 Task: Open Card New Hire Orientation in Board IT Management to Workspace Customer Service and add a team member Softage.4@softage.net, a label Red, a checklist Immigration Law, an attachment from your google drive, a color Red and finally, add a card description 'Research and develop new product positioning strategy' and a comment 'This task requires us to balance competing priorities and make tough decisions when necessary.'. Add a start date 'Jan 04, 1900' with a due date 'Jan 11, 1900'
Action: Mouse moved to (413, 120)
Screenshot: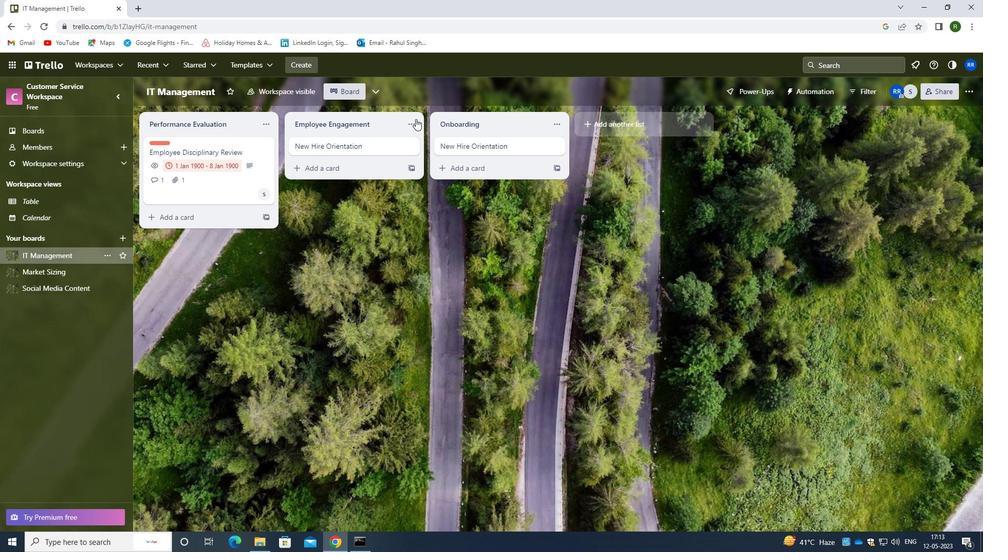 
Action: Mouse pressed left at (413, 120)
Screenshot: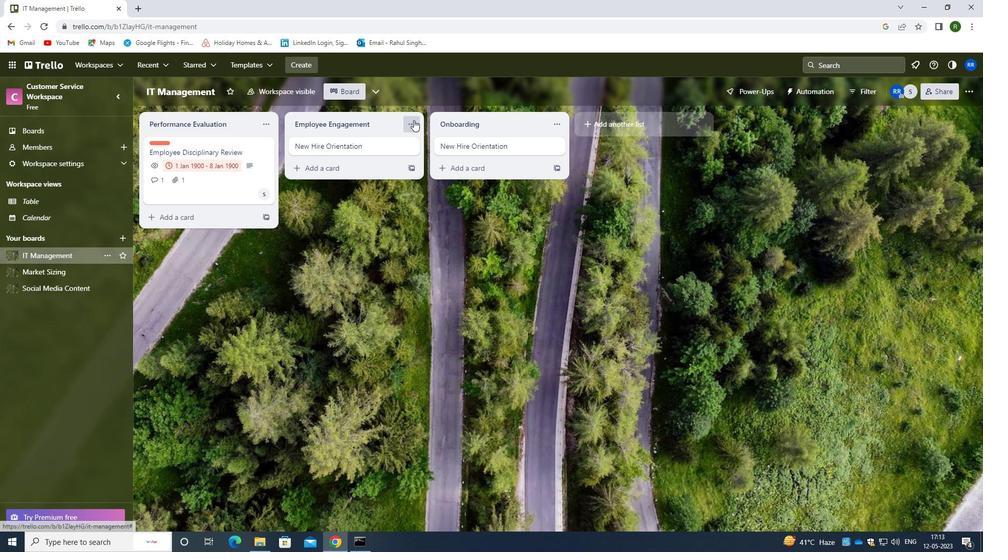 
Action: Mouse moved to (375, 242)
Screenshot: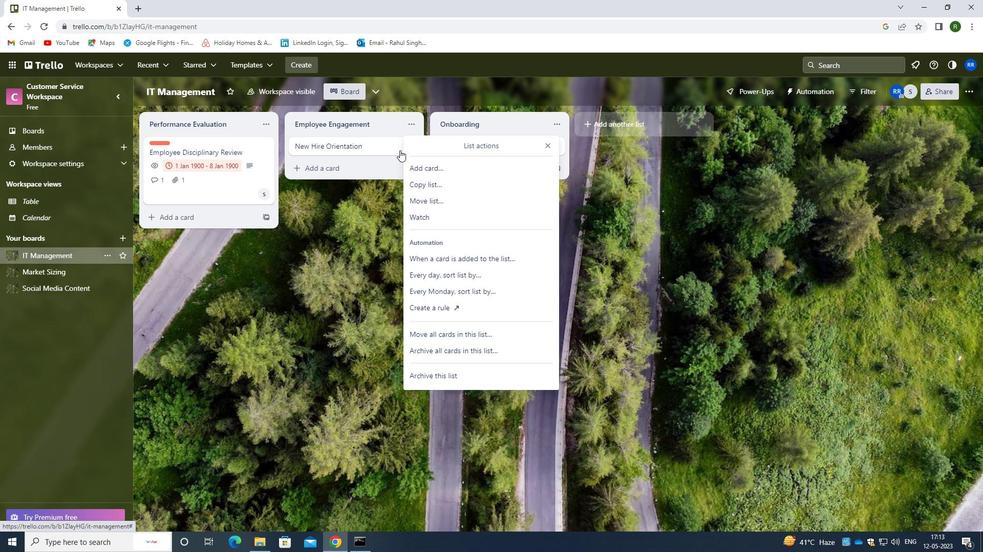 
Action: Mouse pressed left at (375, 242)
Screenshot: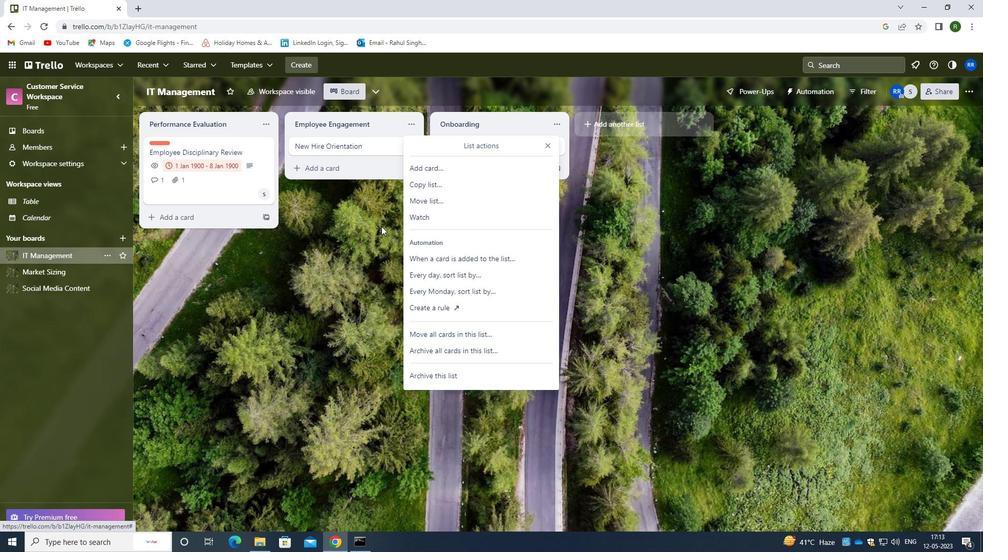 
Action: Mouse moved to (411, 147)
Screenshot: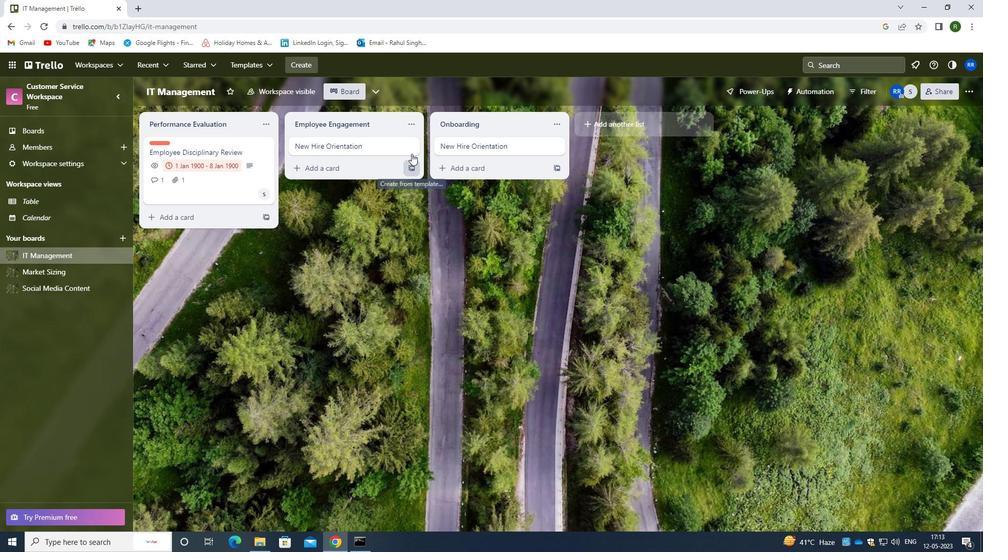 
Action: Mouse pressed left at (411, 147)
Screenshot: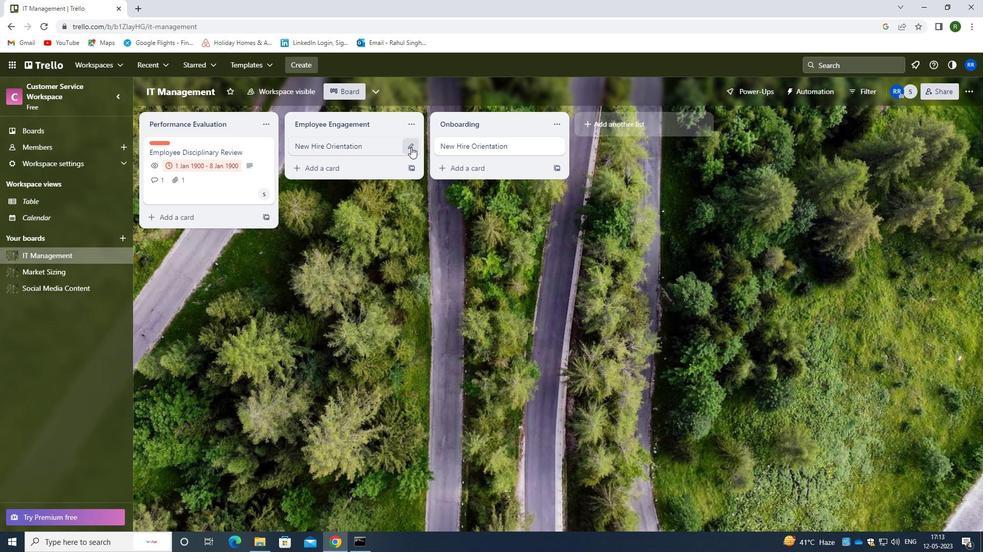 
Action: Mouse moved to (465, 146)
Screenshot: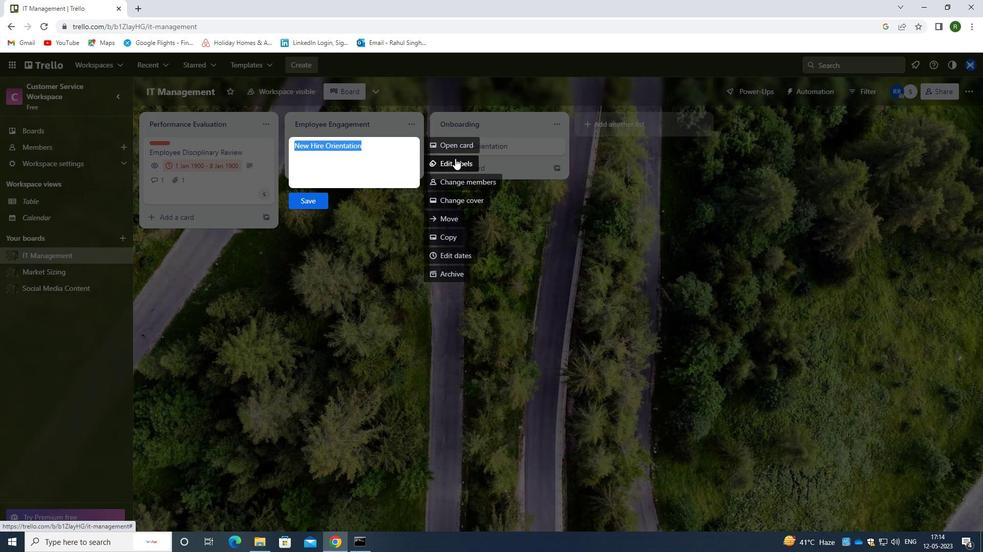 
Action: Mouse pressed left at (465, 146)
Screenshot: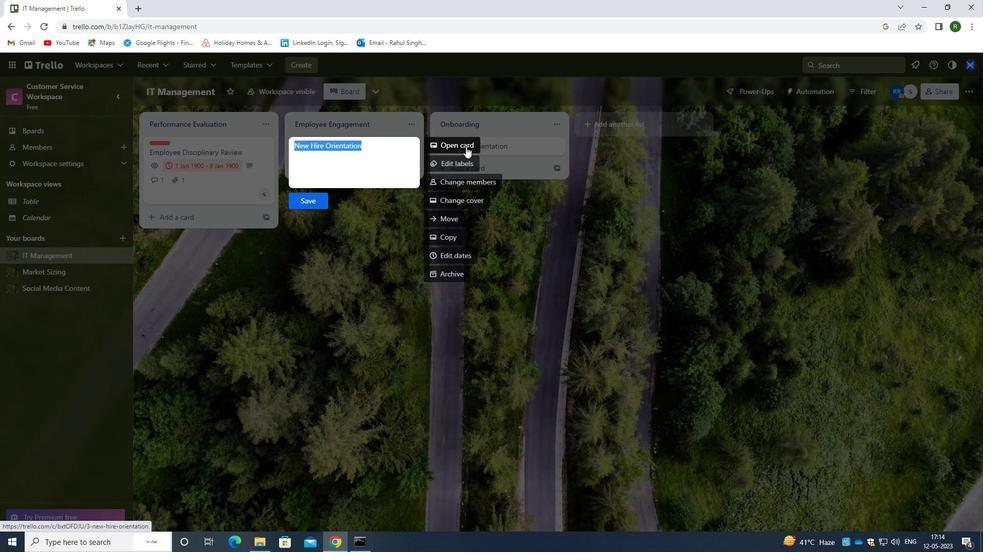 
Action: Mouse moved to (623, 184)
Screenshot: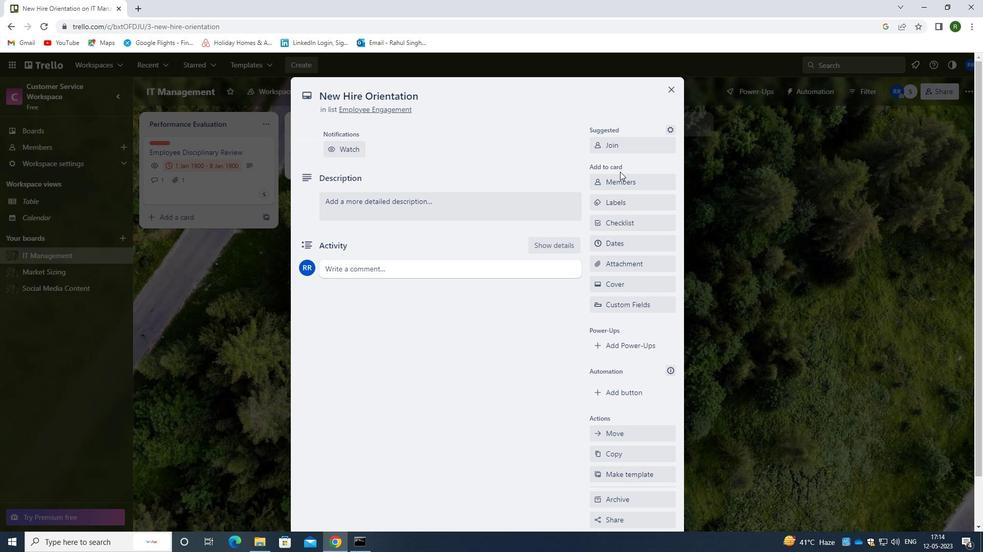 
Action: Mouse pressed left at (623, 184)
Screenshot: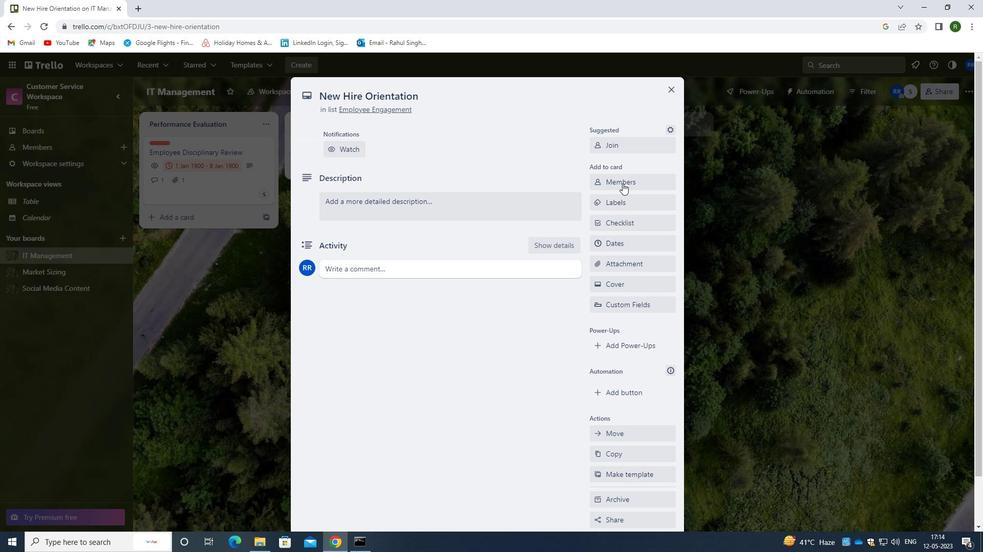 
Action: Mouse moved to (613, 183)
Screenshot: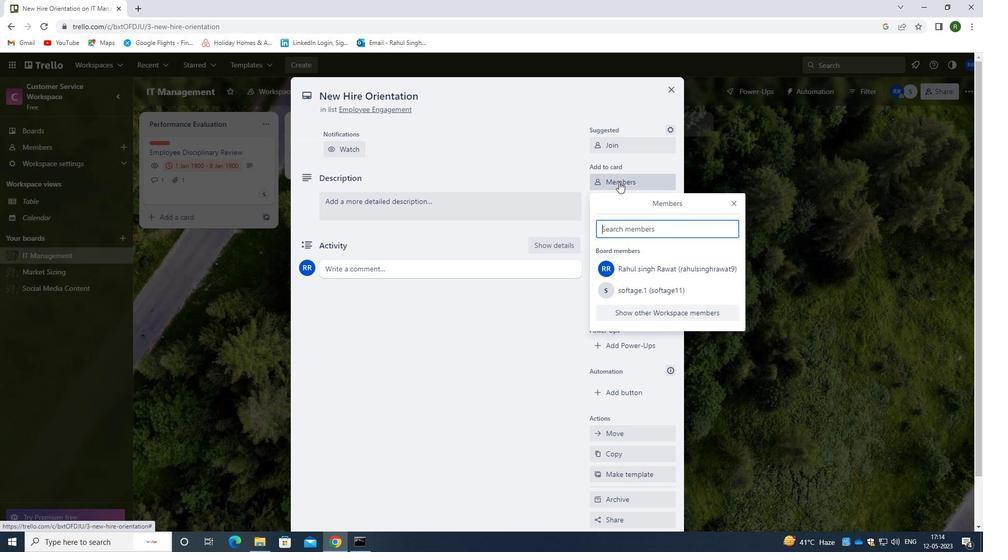 
Action: Key pressed <Key.caps_lock>s<Key.caps_lock>oftage.4<Key.shift>@SOFTAGE.NET
Screenshot: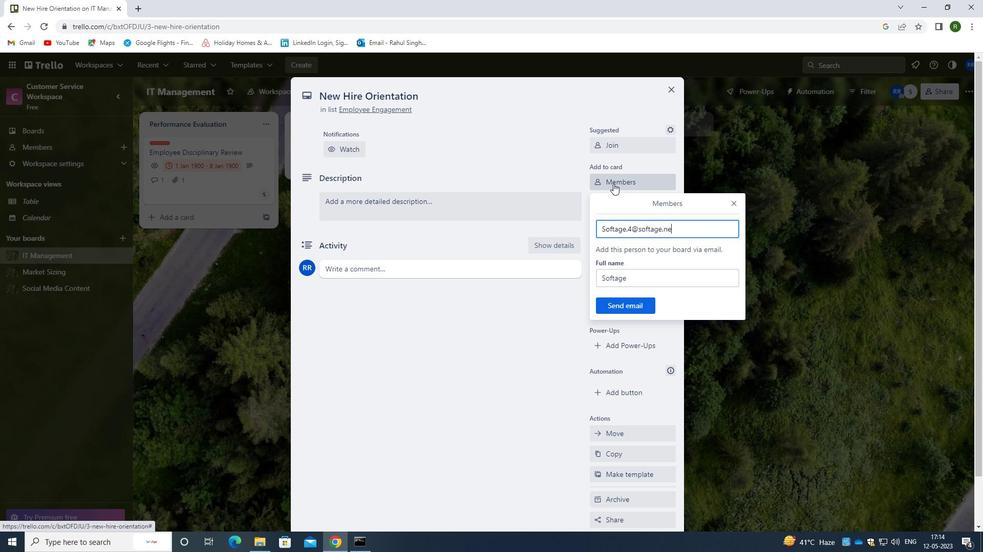 
Action: Mouse moved to (632, 310)
Screenshot: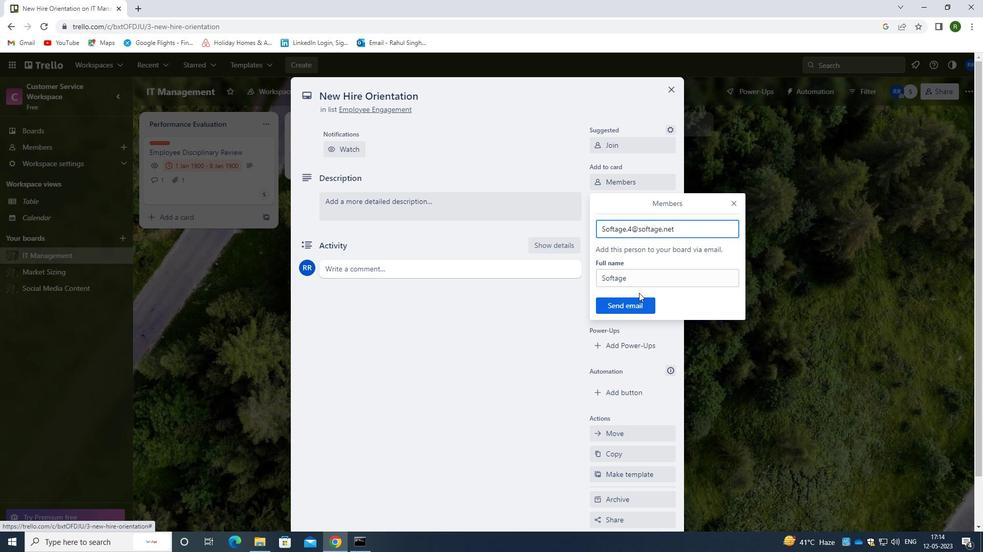 
Action: Mouse pressed left at (632, 310)
Screenshot: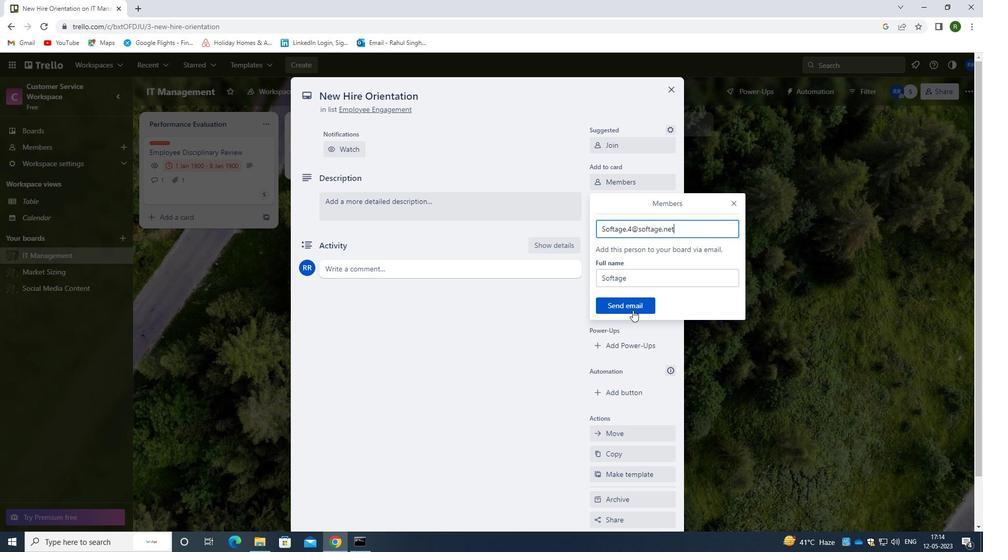 
Action: Mouse moved to (620, 205)
Screenshot: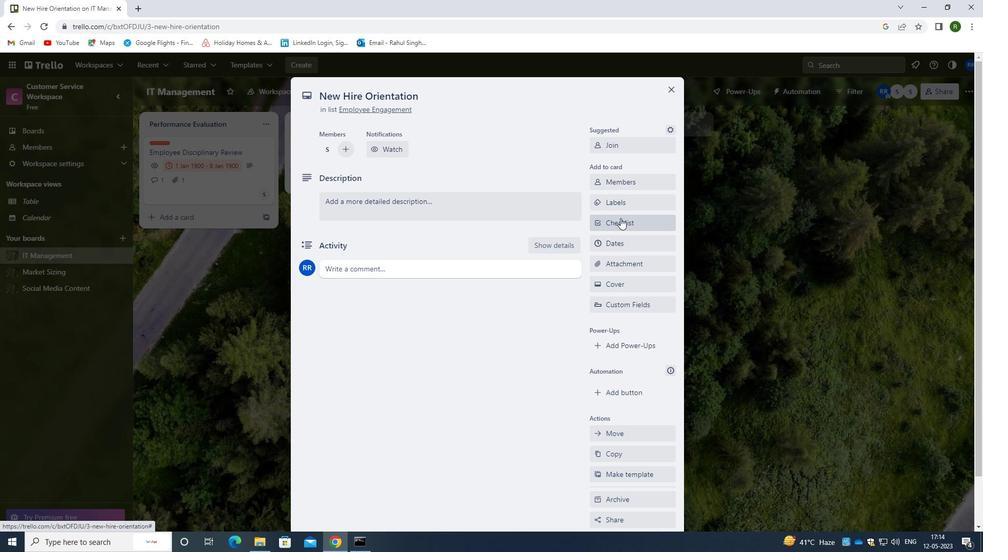 
Action: Mouse pressed left at (620, 205)
Screenshot: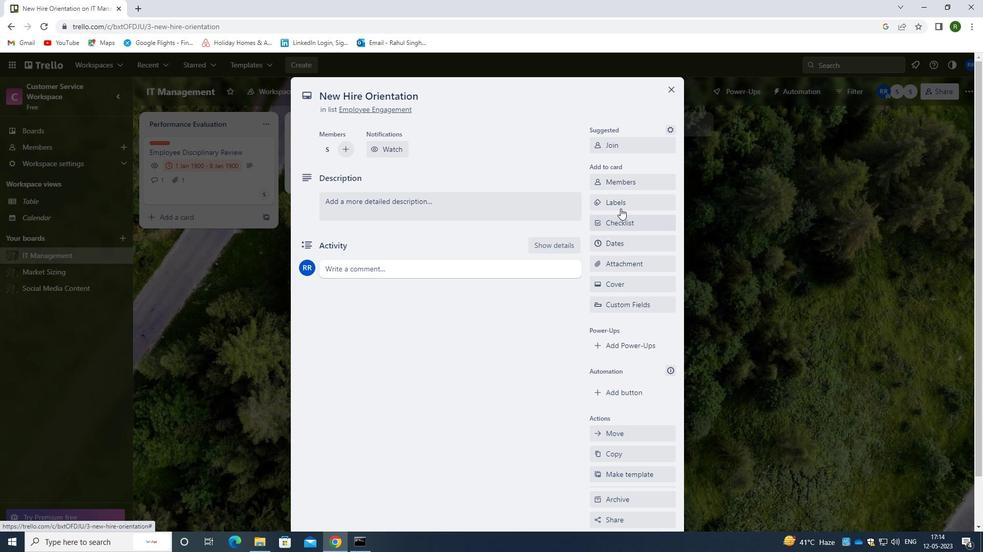 
Action: Mouse moved to (619, 212)
Screenshot: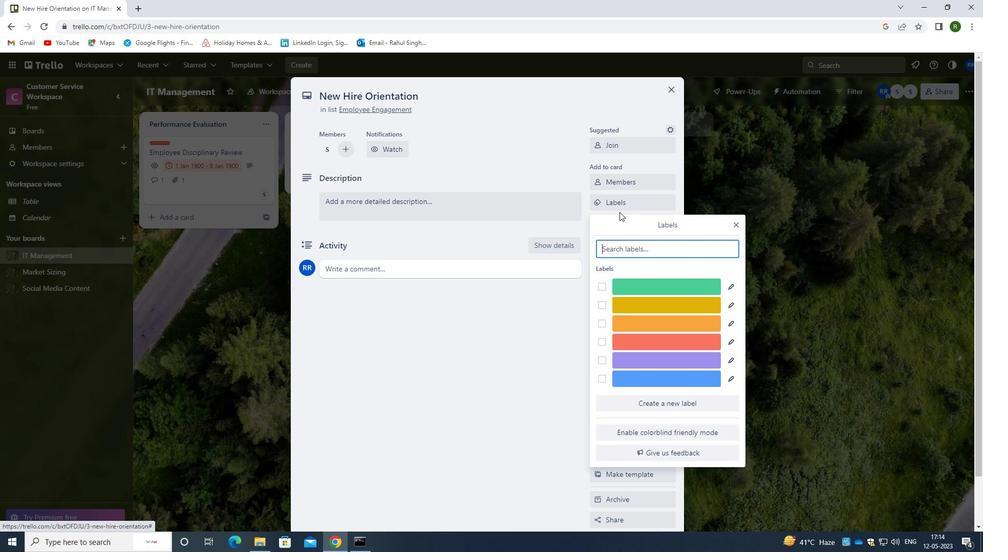 
Action: Key pressed RED
Screenshot: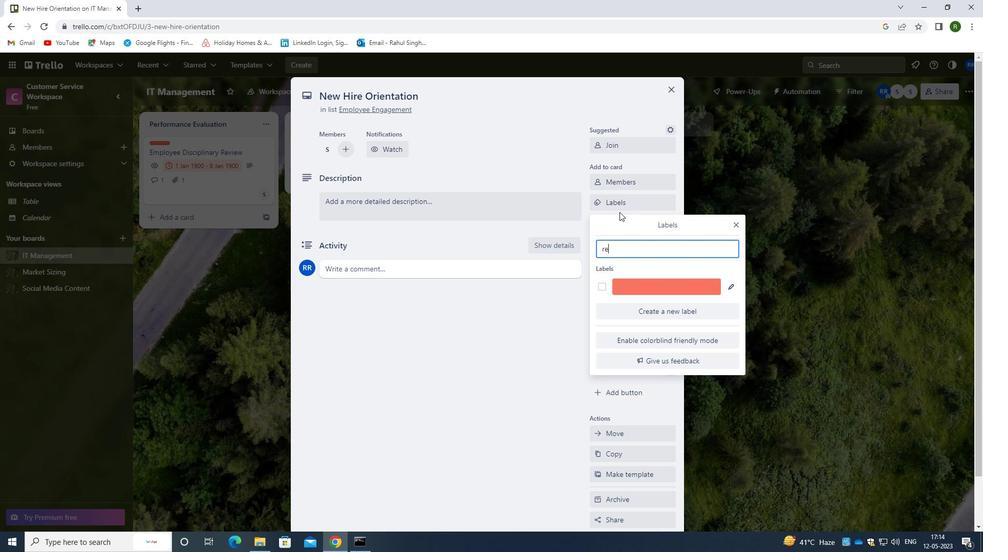 
Action: Mouse moved to (600, 285)
Screenshot: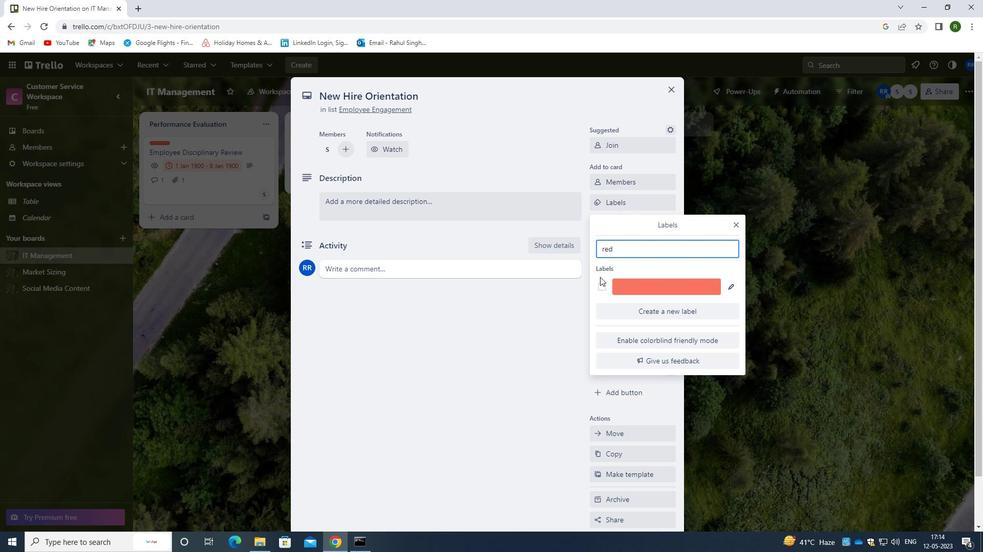 
Action: Mouse pressed left at (600, 285)
Screenshot: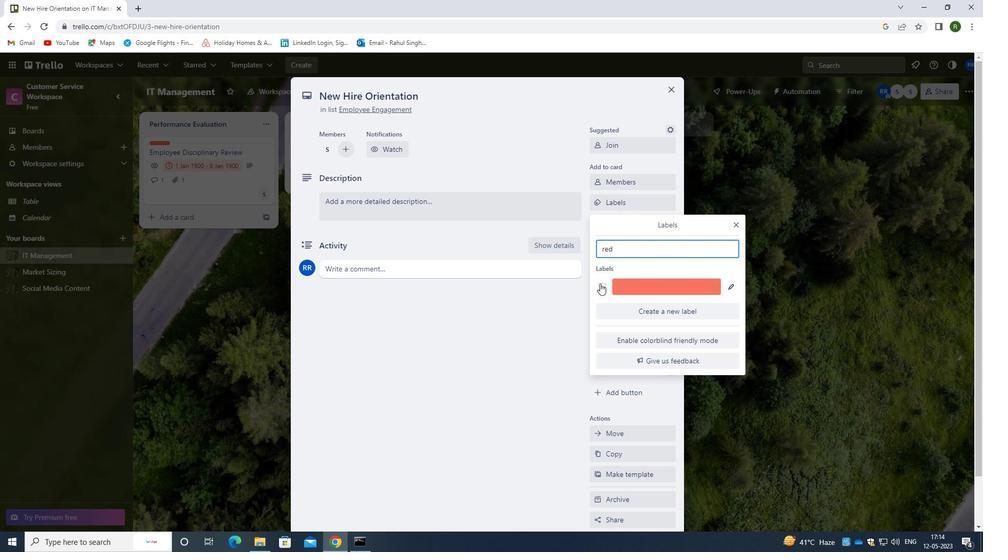 
Action: Mouse moved to (557, 351)
Screenshot: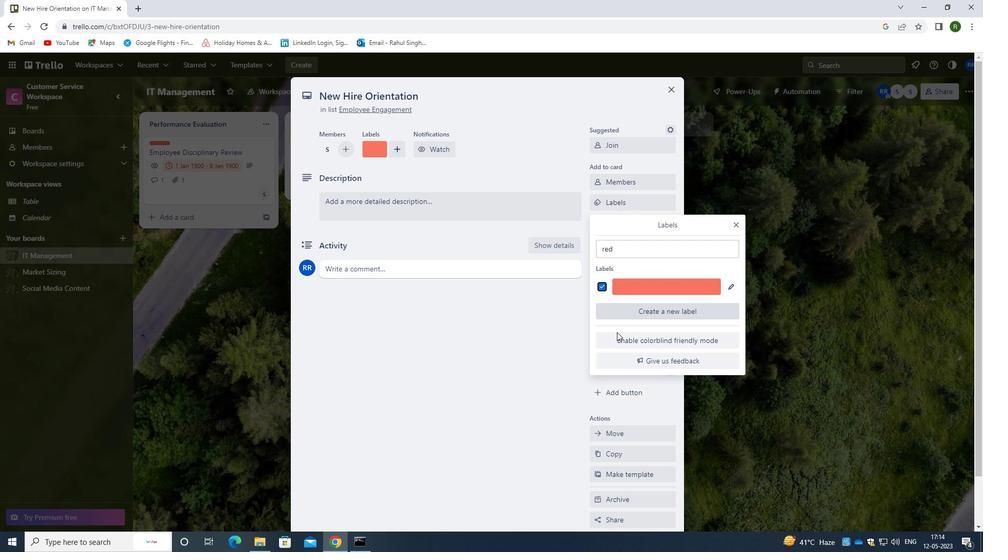 
Action: Mouse pressed left at (557, 351)
Screenshot: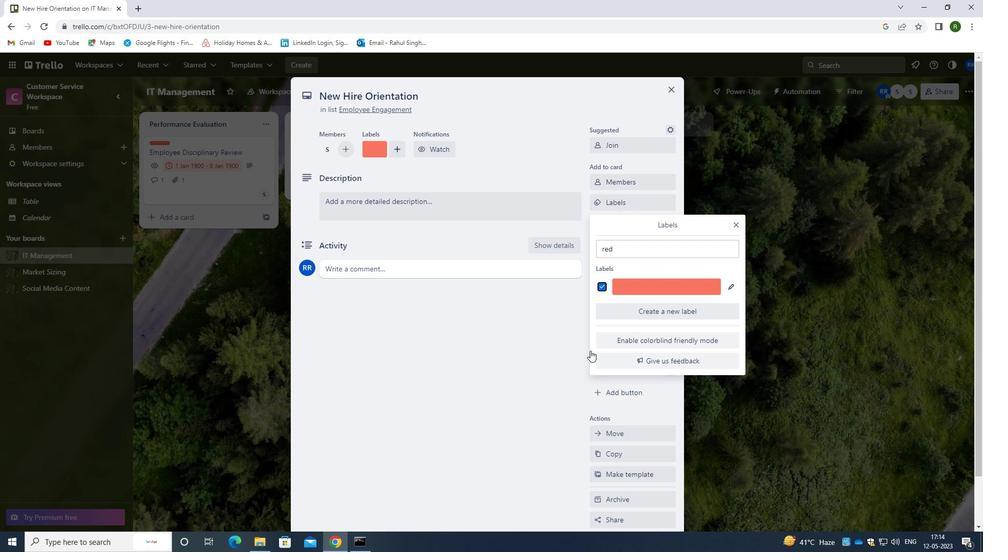 
Action: Mouse moved to (623, 259)
Screenshot: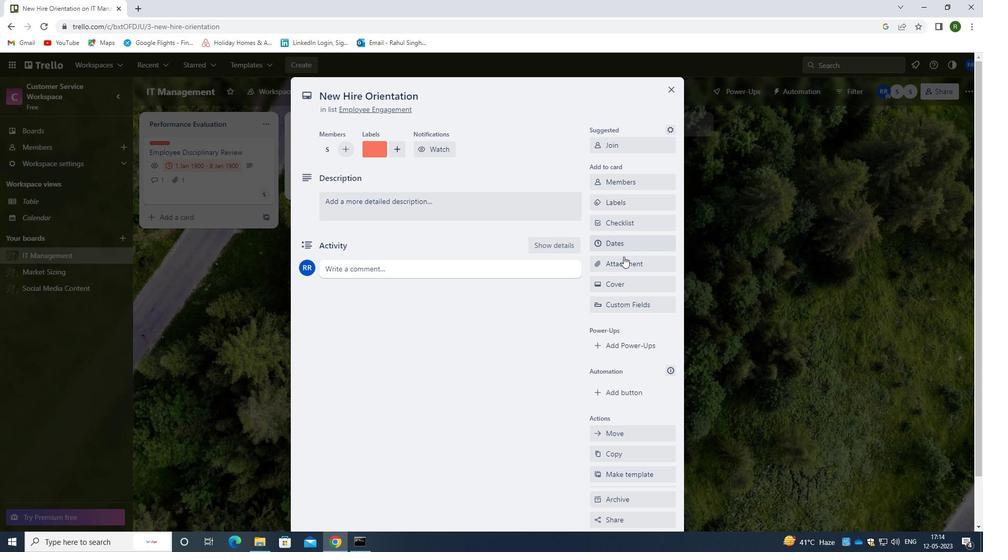 
Action: Mouse pressed left at (623, 259)
Screenshot: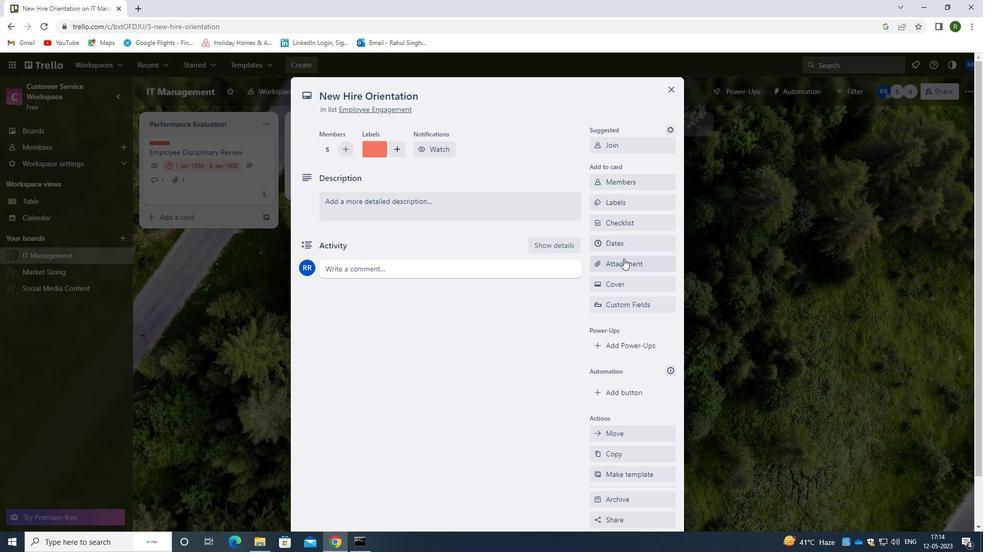 
Action: Mouse moved to (624, 337)
Screenshot: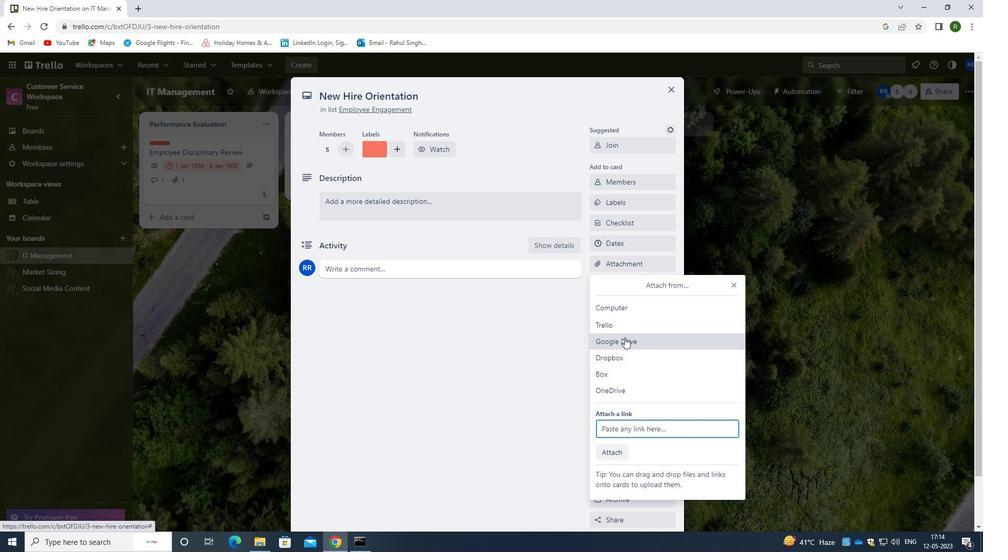 
Action: Mouse pressed left at (624, 337)
Screenshot: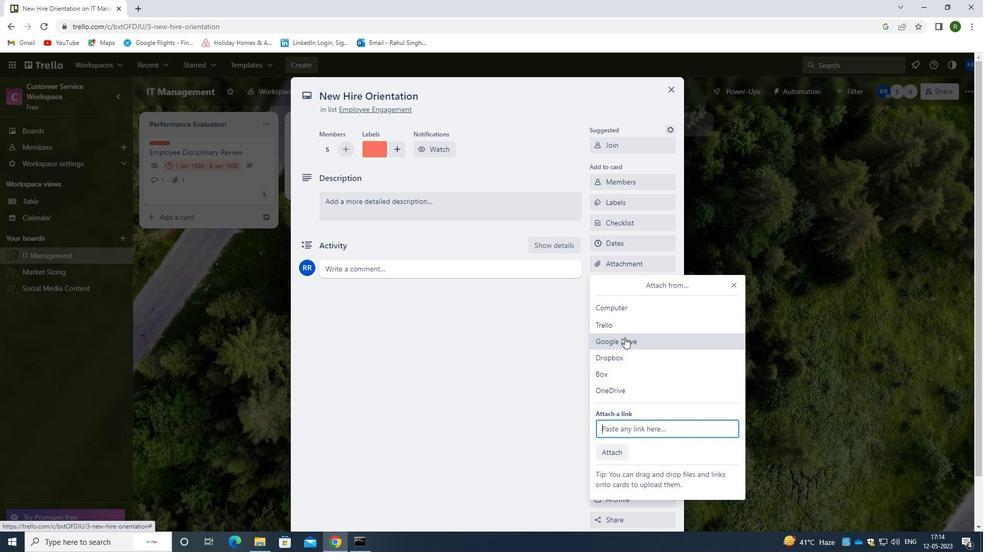 
Action: Mouse moved to (477, 298)
Screenshot: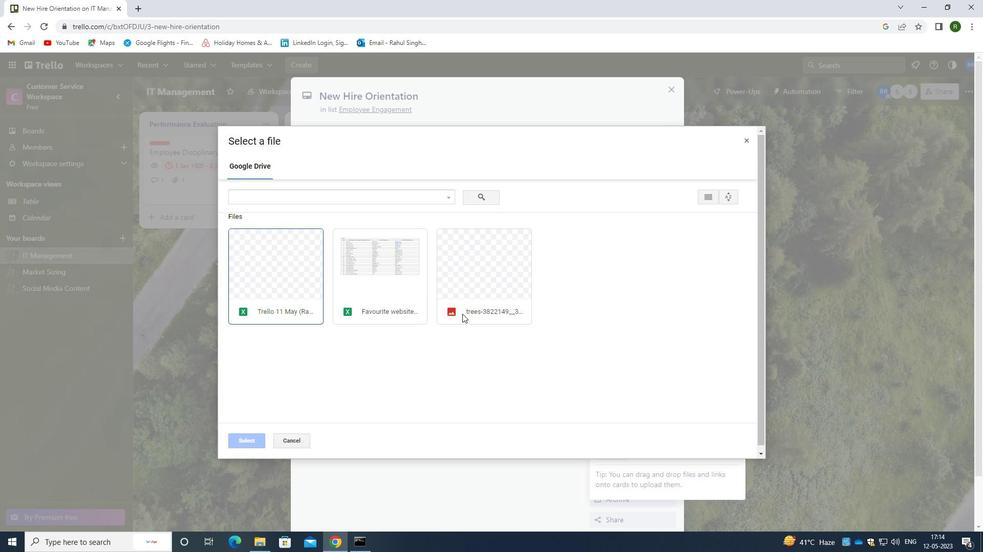 
Action: Mouse pressed left at (477, 298)
Screenshot: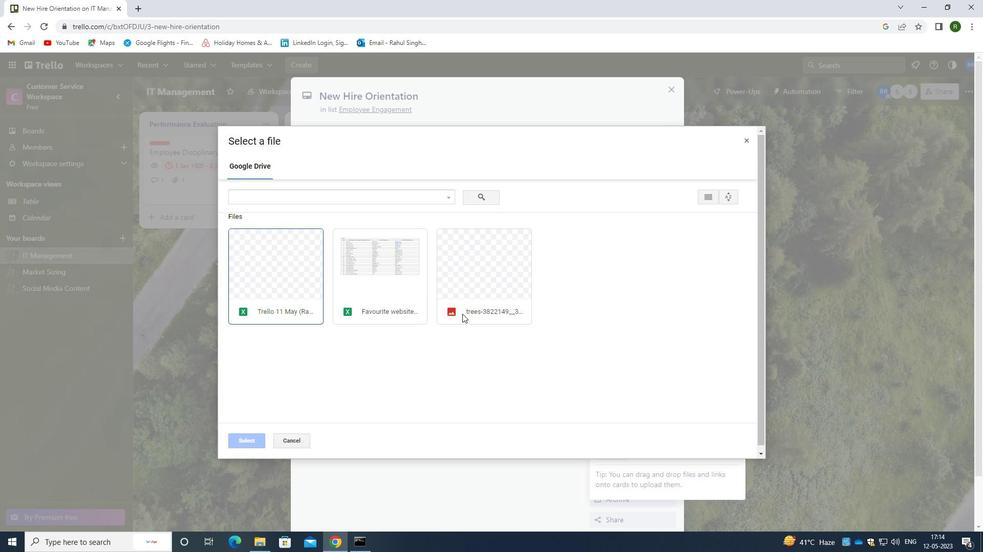 
Action: Mouse moved to (252, 441)
Screenshot: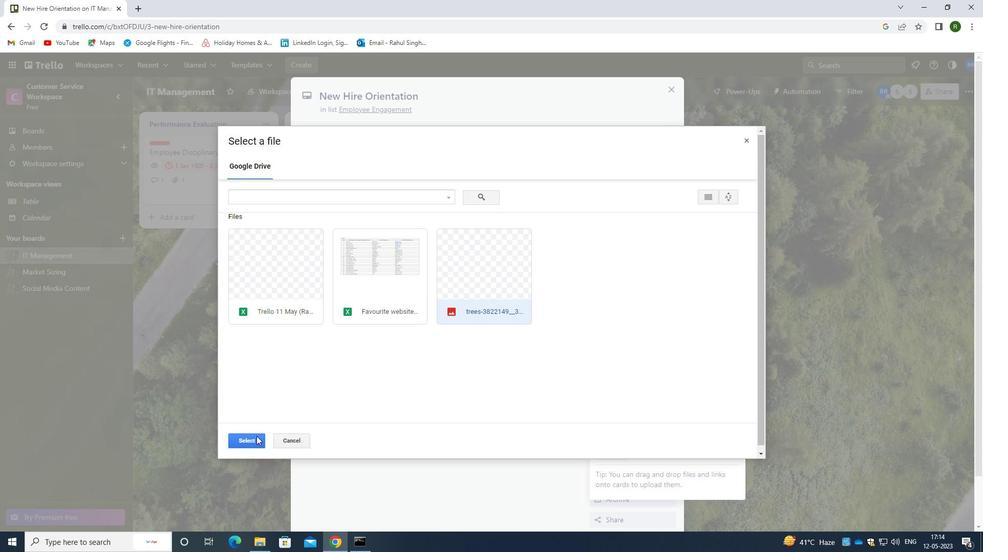 
Action: Mouse pressed left at (252, 441)
Screenshot: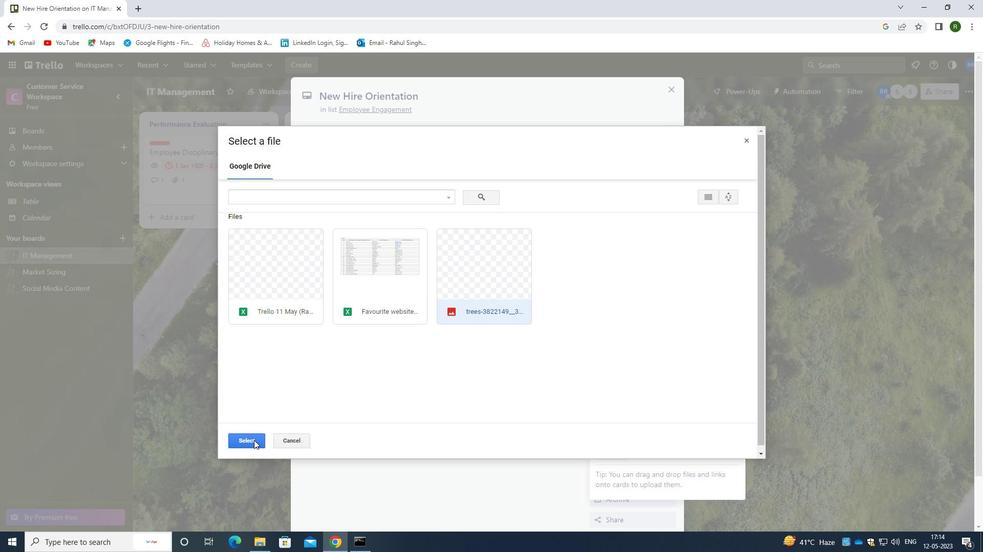 
Action: Mouse moved to (411, 194)
Screenshot: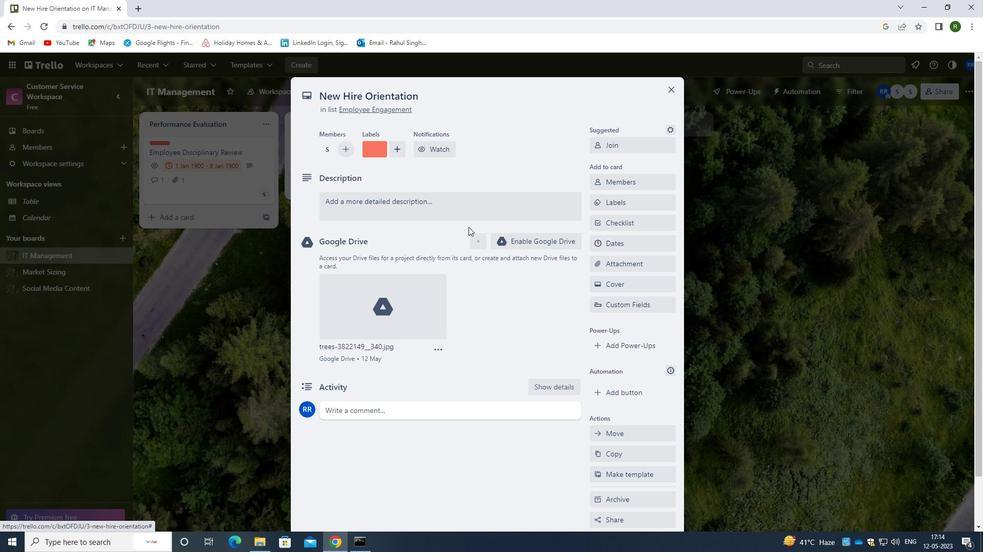 
Action: Mouse pressed left at (411, 194)
Screenshot: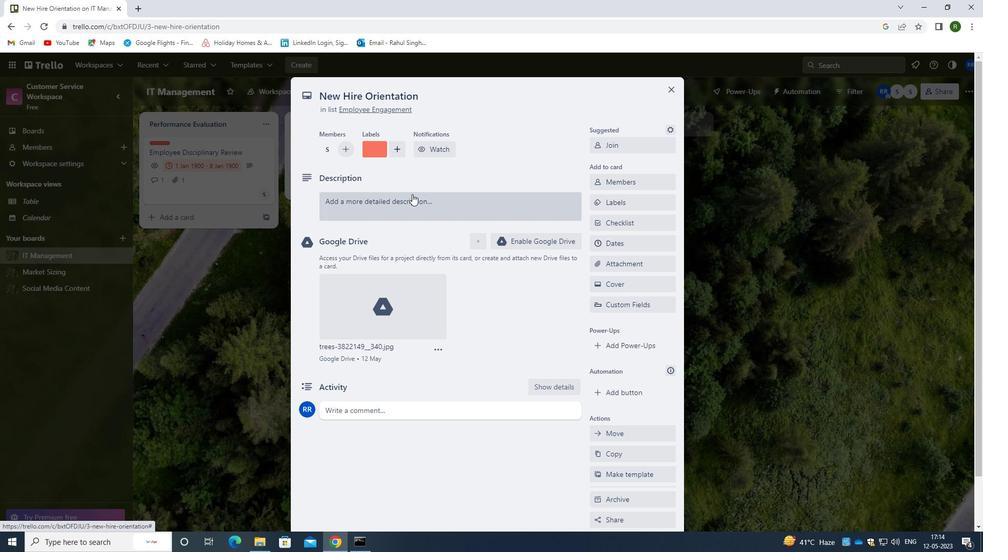 
Action: Mouse moved to (412, 203)
Screenshot: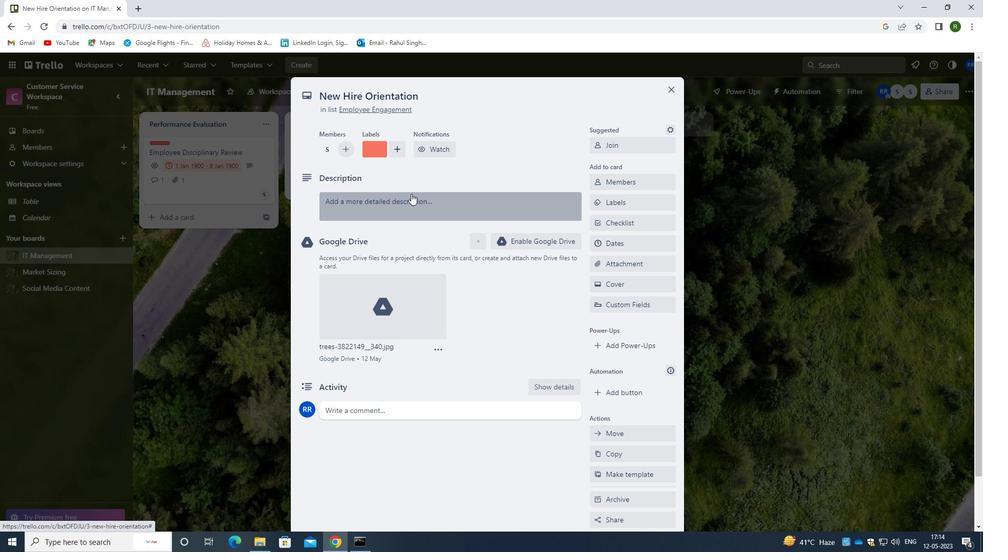 
Action: Key pressed <Key.caps_lock>R<Key.caps_lock>ESEARCH<Key.space>AND<Key.space>DEVELOP<Key.space>NEW<Key.space>PRODUCT<Key.space>POSITIONING<Key.space>STRATEGY.
Screenshot: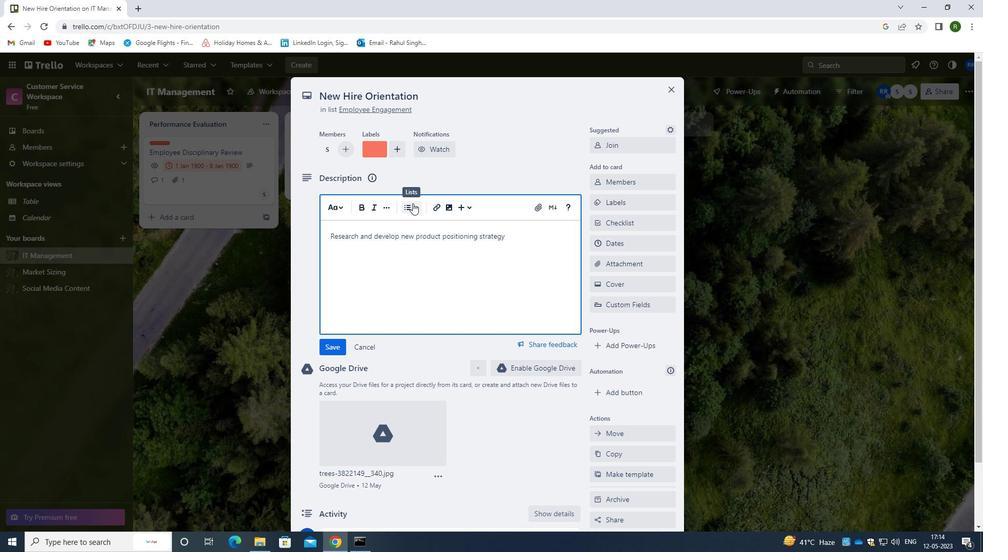 
Action: Mouse moved to (338, 355)
Screenshot: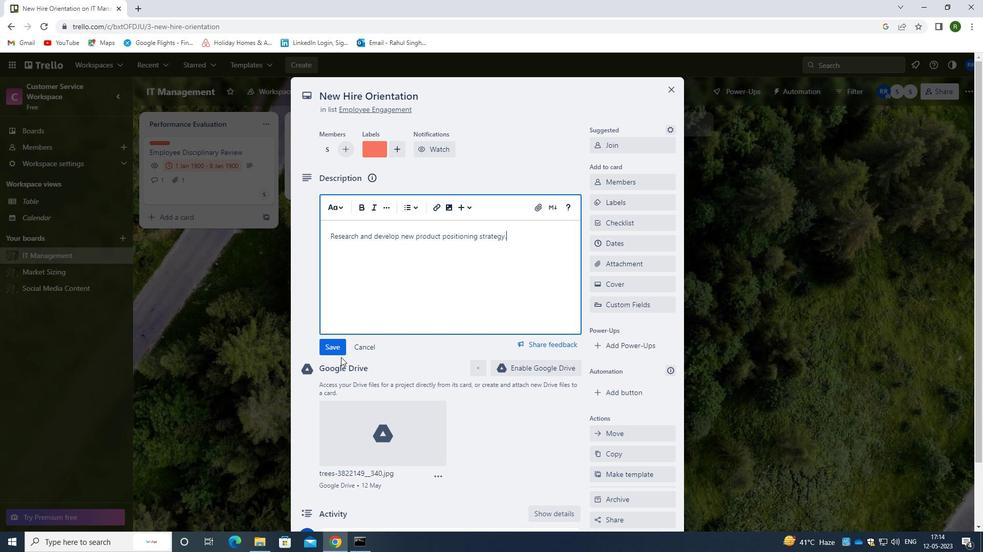 
Action: Mouse pressed left at (338, 355)
Screenshot: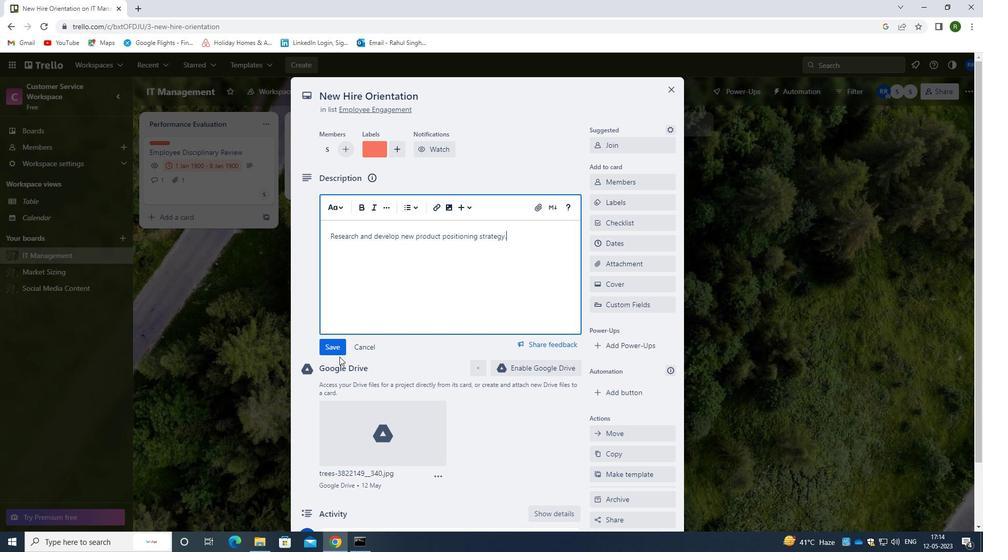 
Action: Mouse moved to (396, 309)
Screenshot: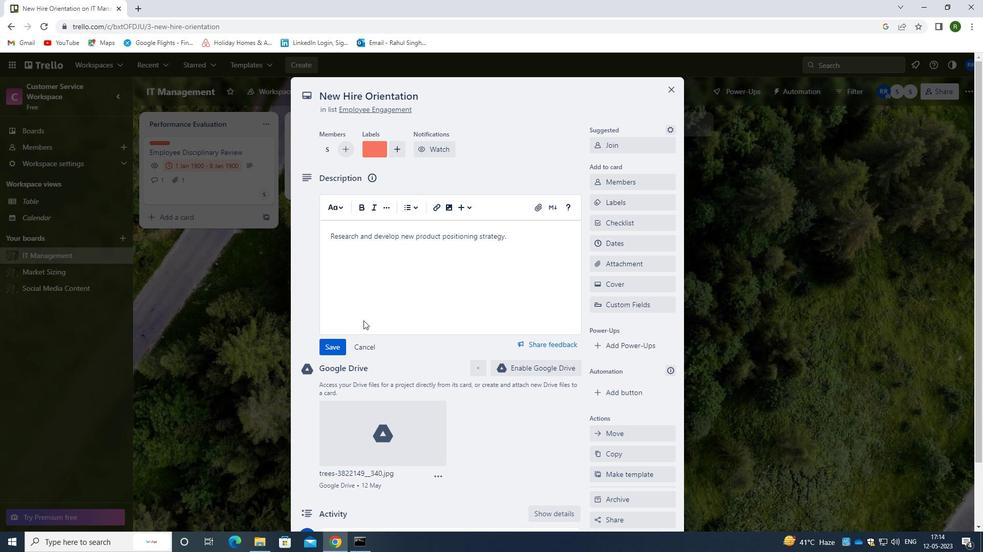 
Action: Mouse scrolled (396, 309) with delta (0, 0)
Screenshot: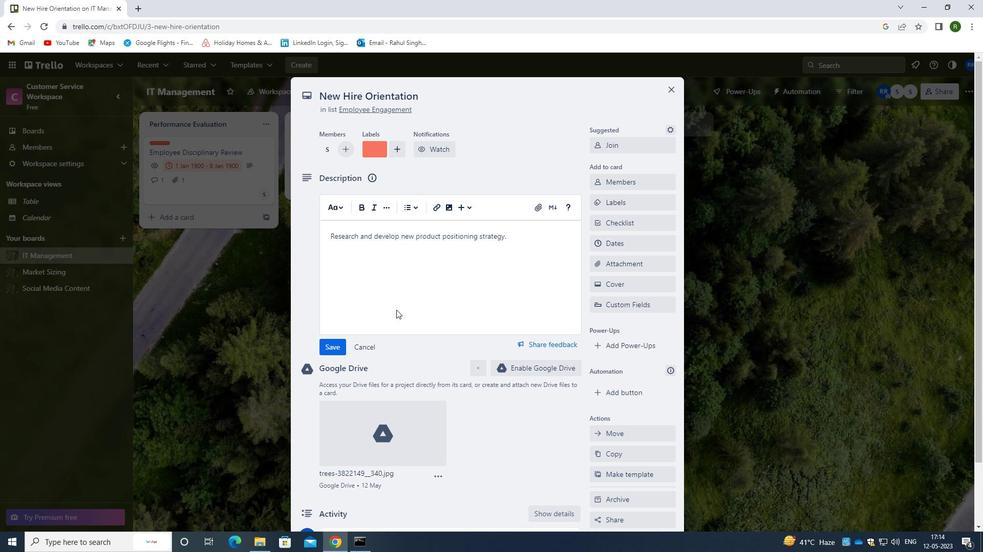 
Action: Mouse moved to (396, 311)
Screenshot: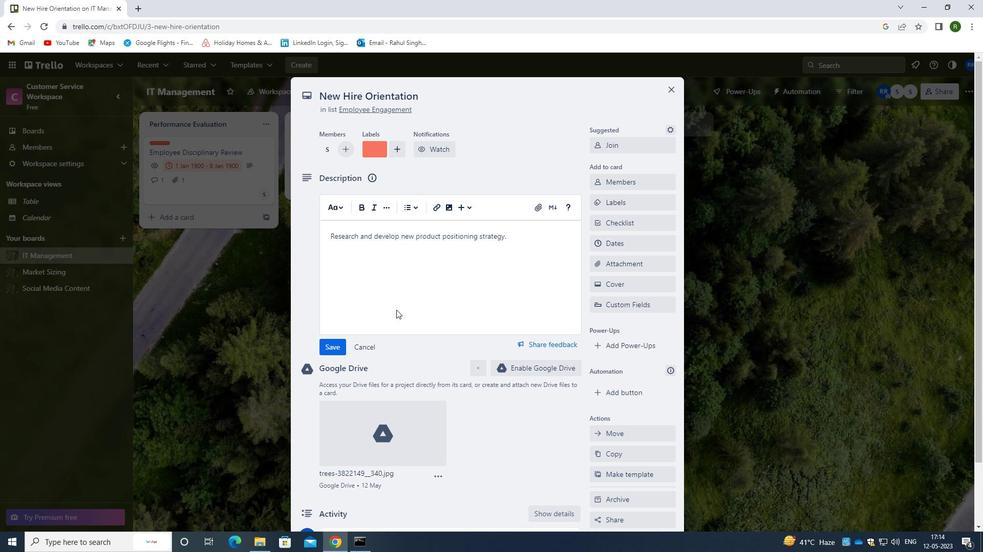 
Action: Mouse scrolled (396, 310) with delta (0, 0)
Screenshot: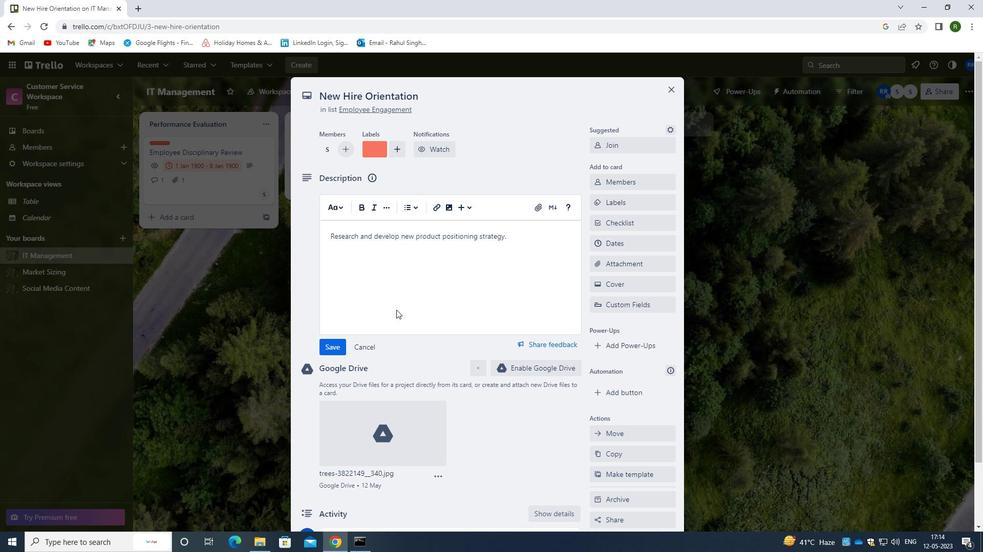 
Action: Mouse moved to (396, 313)
Screenshot: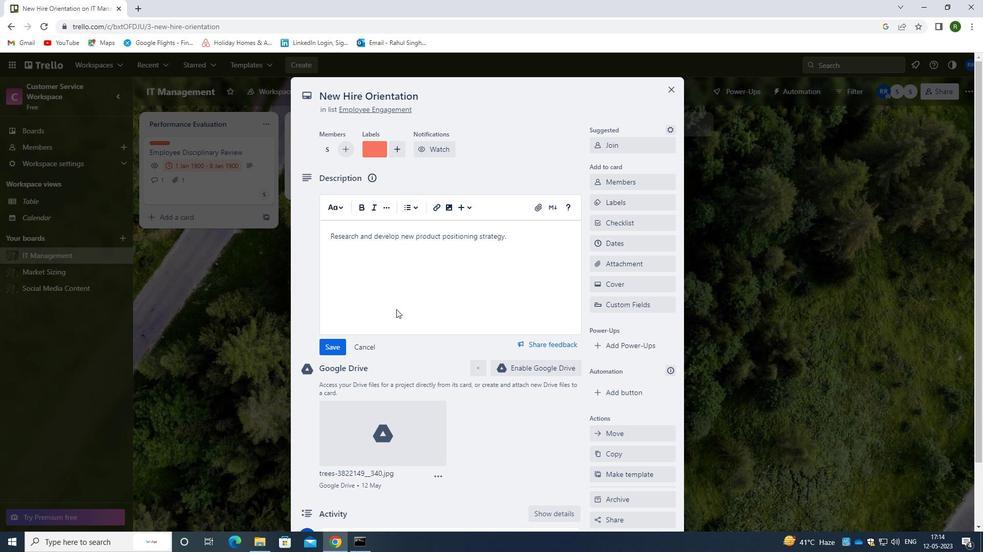 
Action: Mouse scrolled (396, 313) with delta (0, 0)
Screenshot: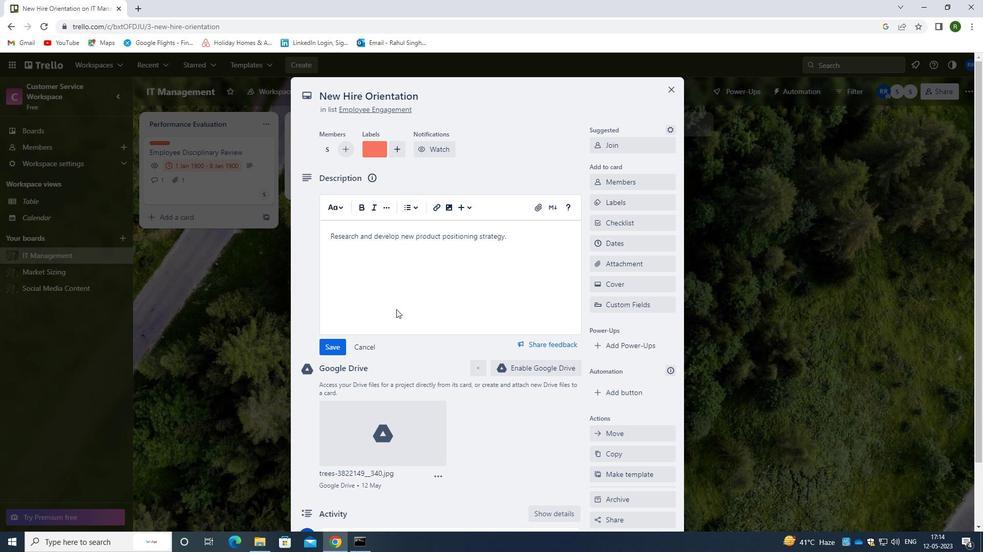
Action: Mouse moved to (339, 268)
Screenshot: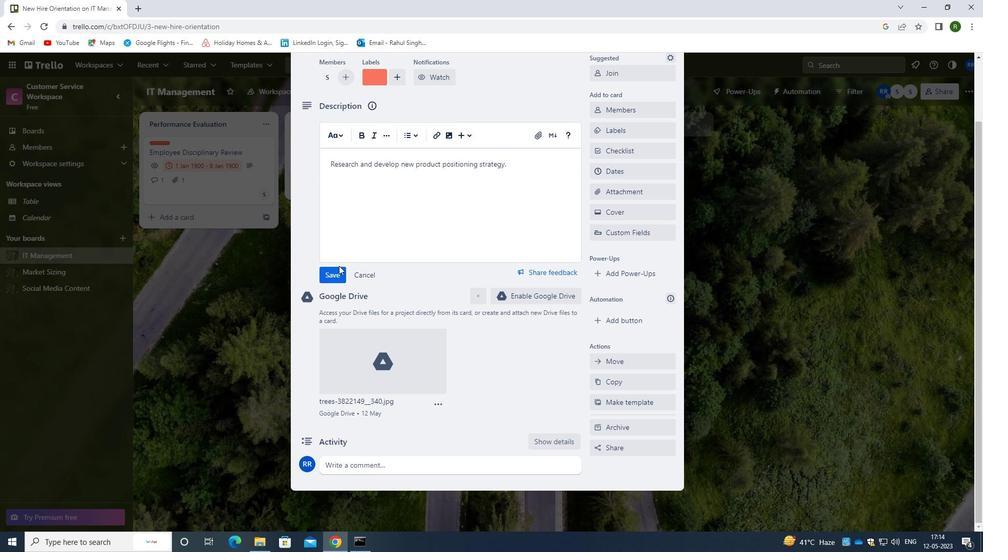 
Action: Mouse pressed left at (339, 268)
Screenshot: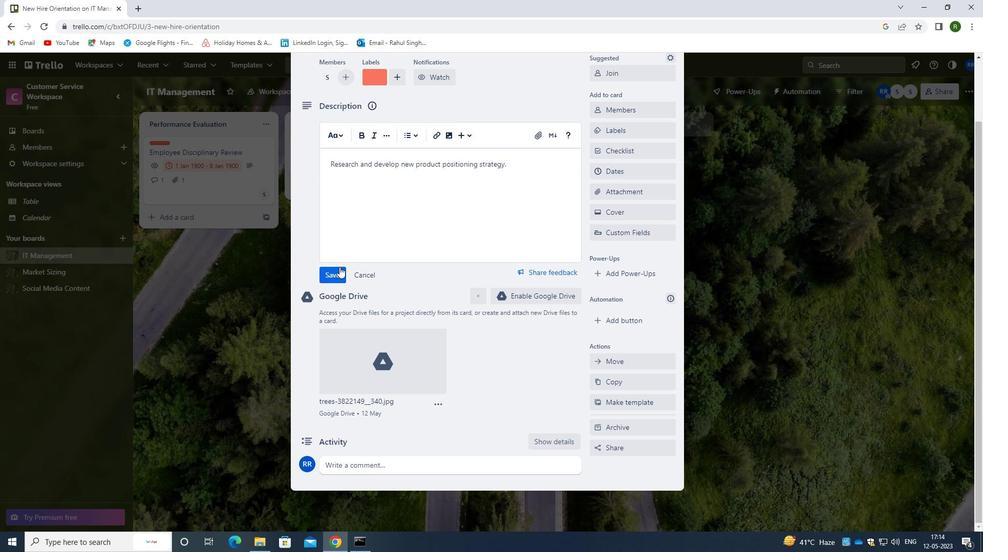 
Action: Mouse moved to (352, 341)
Screenshot: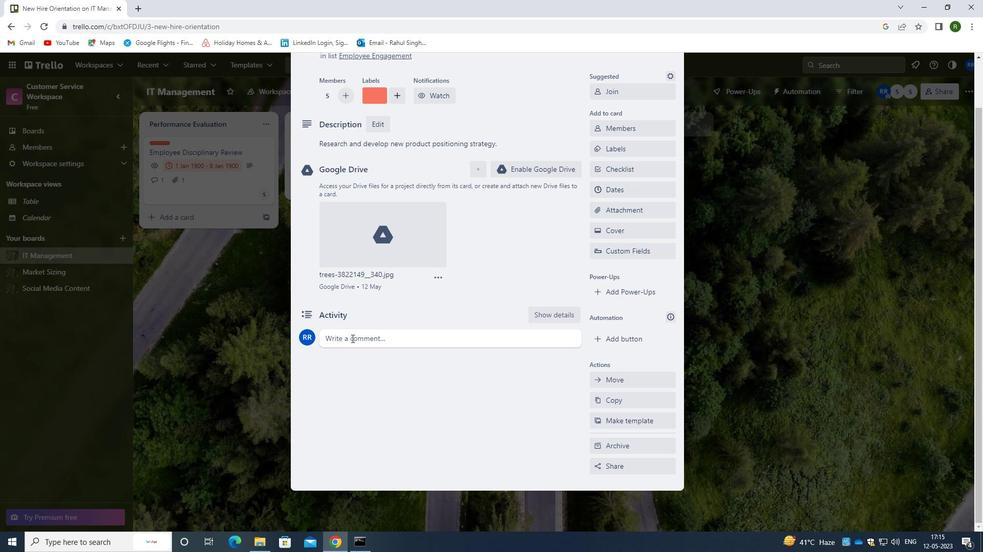 
Action: Mouse pressed left at (352, 341)
Screenshot: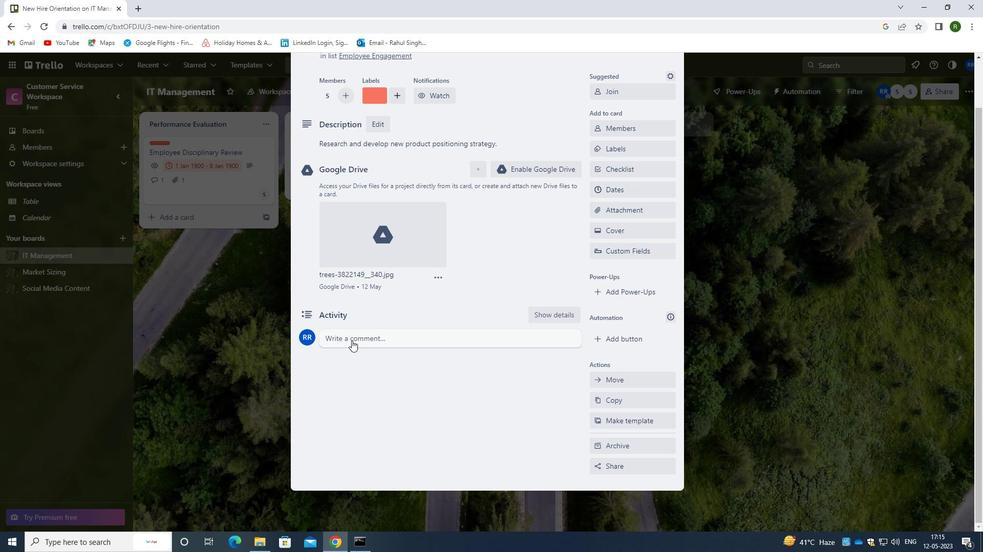 
Action: Mouse moved to (363, 369)
Screenshot: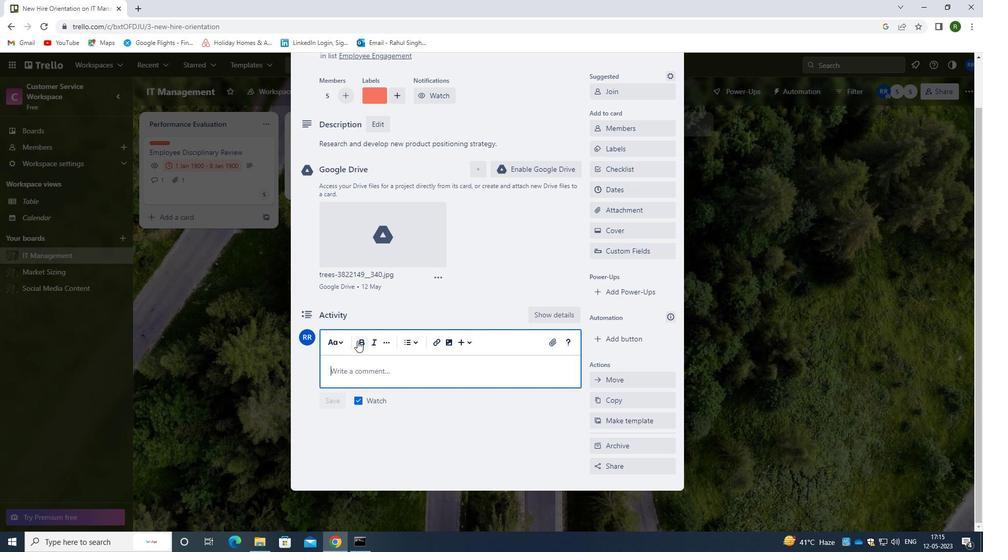 
Action: Key pressed <Key.caps_lock>T<Key.caps_lock>HIS<Key.space>TASK<Key.space>REQUIRES<Key.space>US<Key.space>TO<Key.space>BALANCE<Key.space>CP<Key.backspace>OMPETING<Key.space>PRIOURTIES<Key.space>AND<Key.space>MAKE<Key.space>TOUGH<Key.space>DECISIONS<Key.space>WHEN<Key.space>NECESSARY
Screenshot: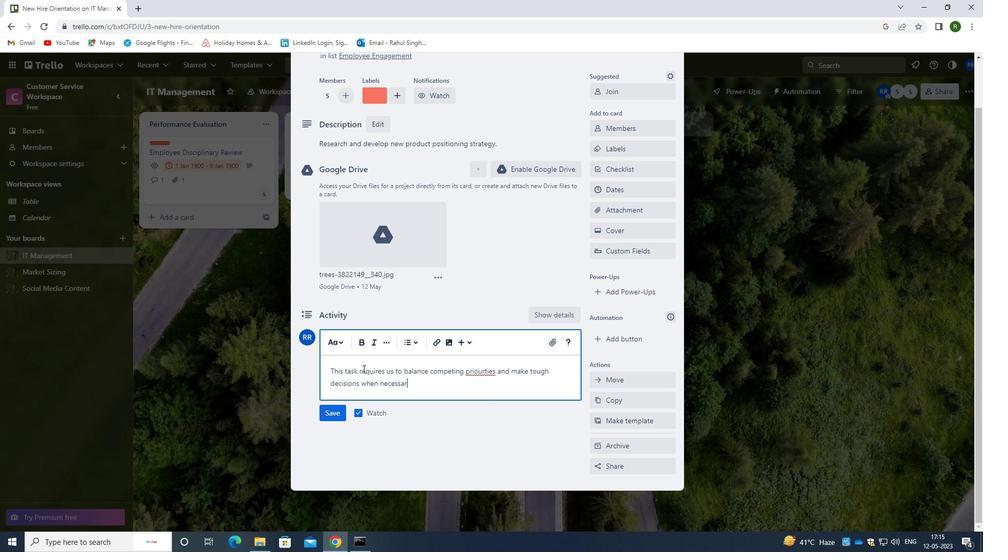 
Action: Mouse moved to (495, 370)
Screenshot: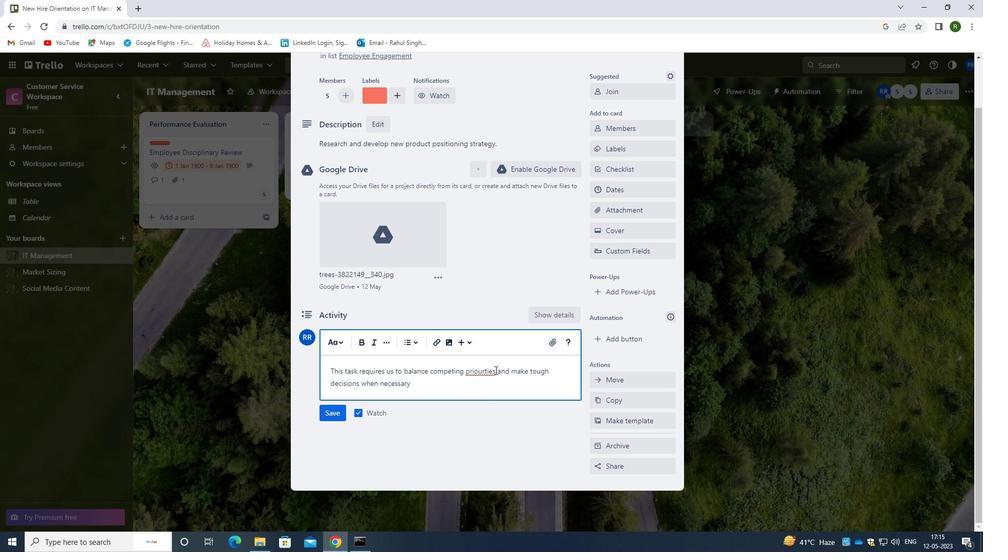 
Action: Mouse pressed left at (495, 370)
Screenshot: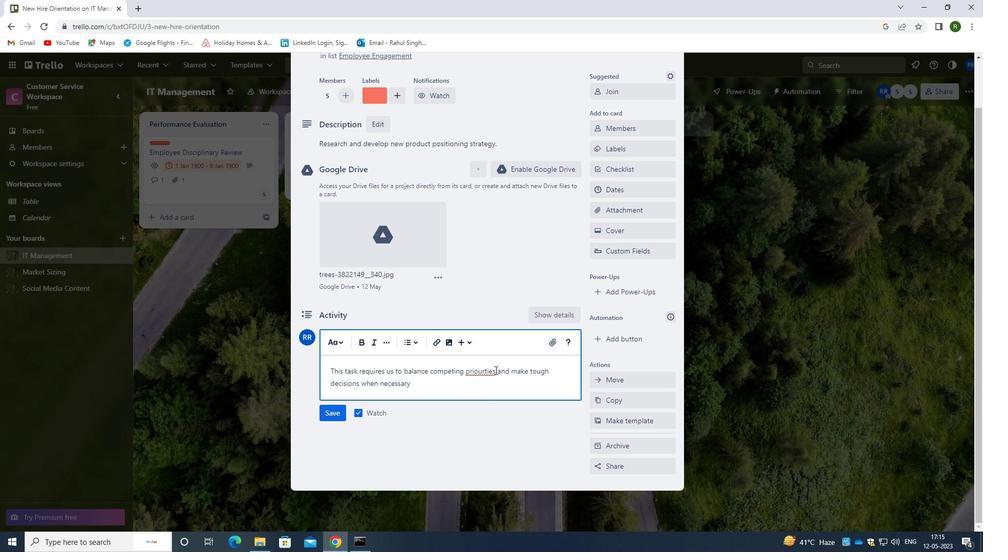 
Action: Mouse moved to (463, 374)
Screenshot: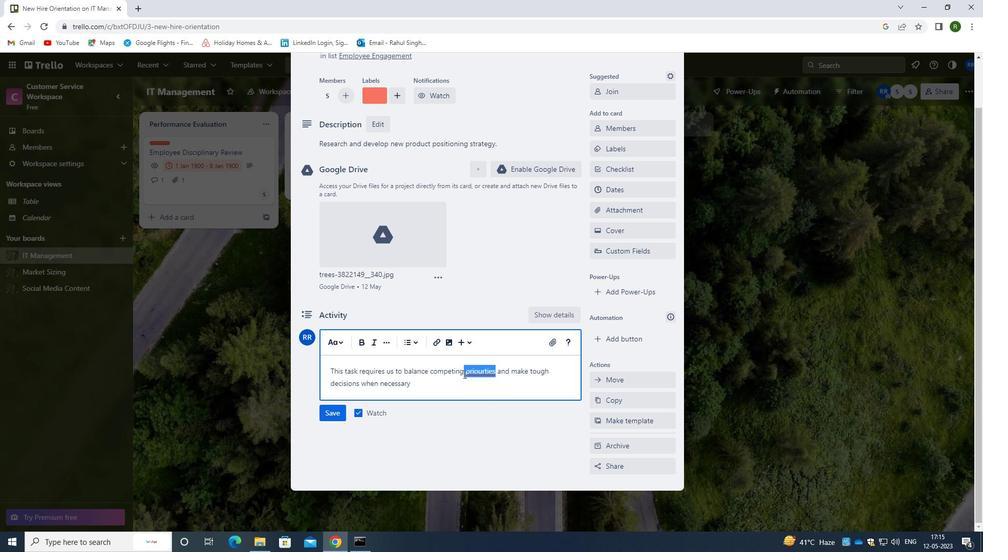 
Action: Key pressed <Key.backspace>P<Key.backspace><Key.space>PI<Key.backspace><Key.backspace>RI<Key.backspace><Key.backspace>PRIORITIES
Screenshot: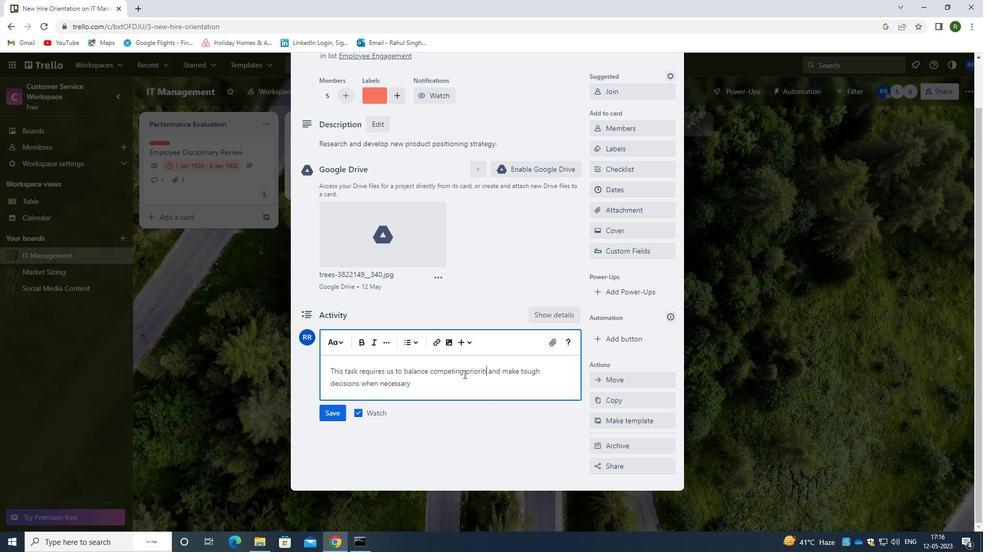 
Action: Mouse moved to (331, 410)
Screenshot: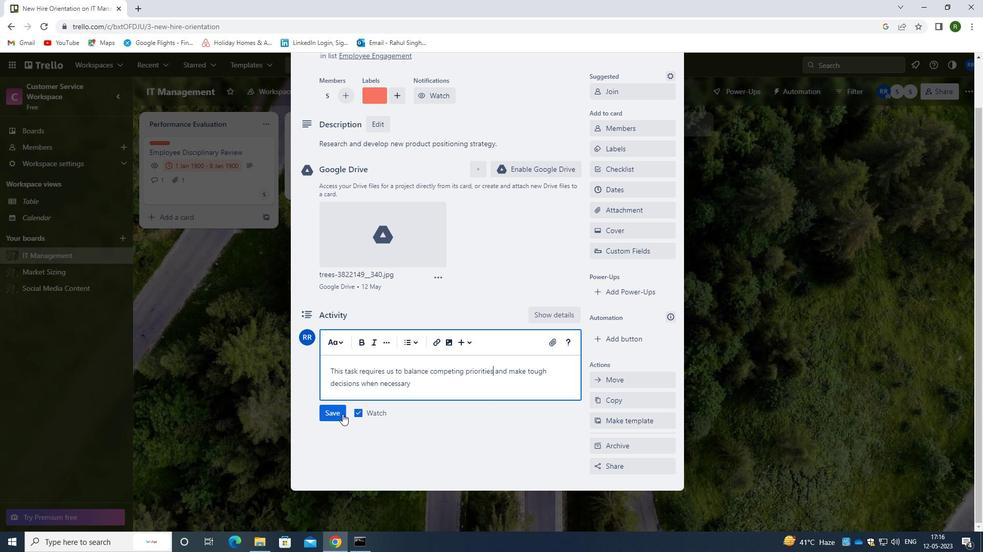 
Action: Mouse pressed left at (331, 410)
Screenshot: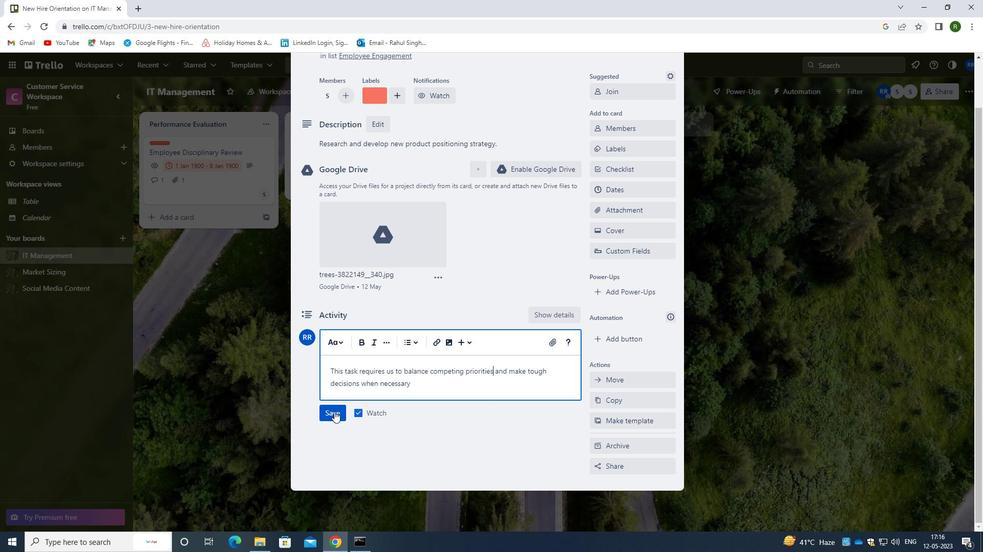 
Action: Mouse moved to (620, 194)
Screenshot: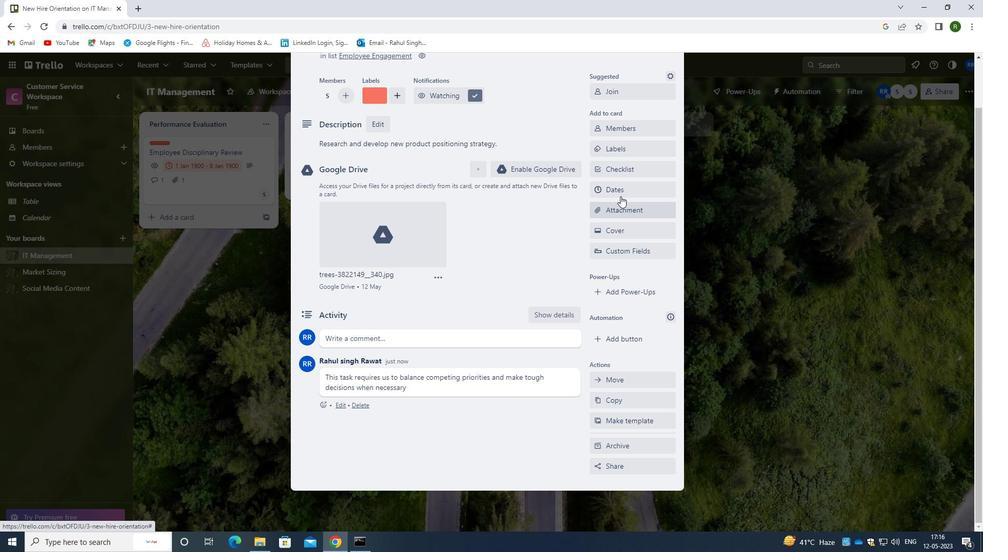 
Action: Mouse pressed left at (620, 194)
Screenshot: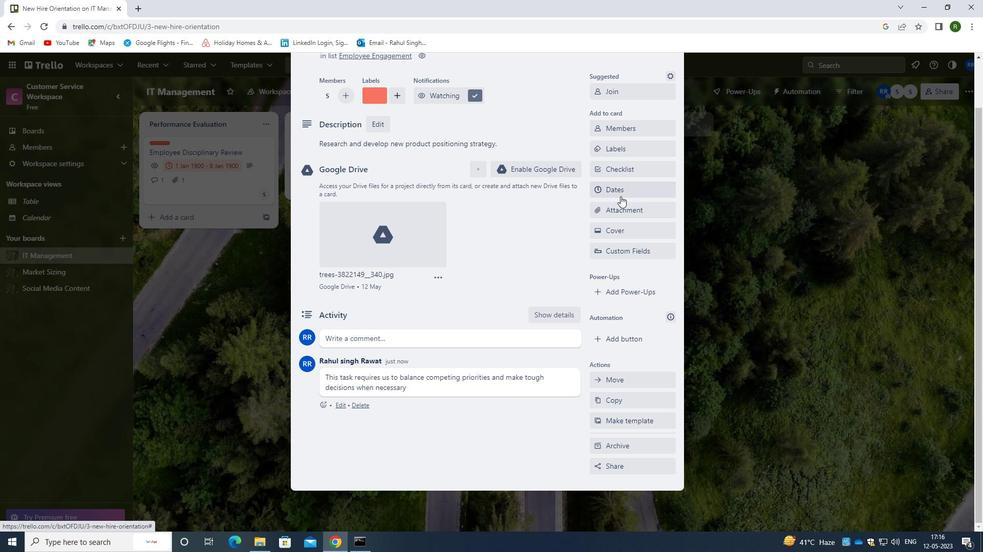 
Action: Mouse moved to (596, 278)
Screenshot: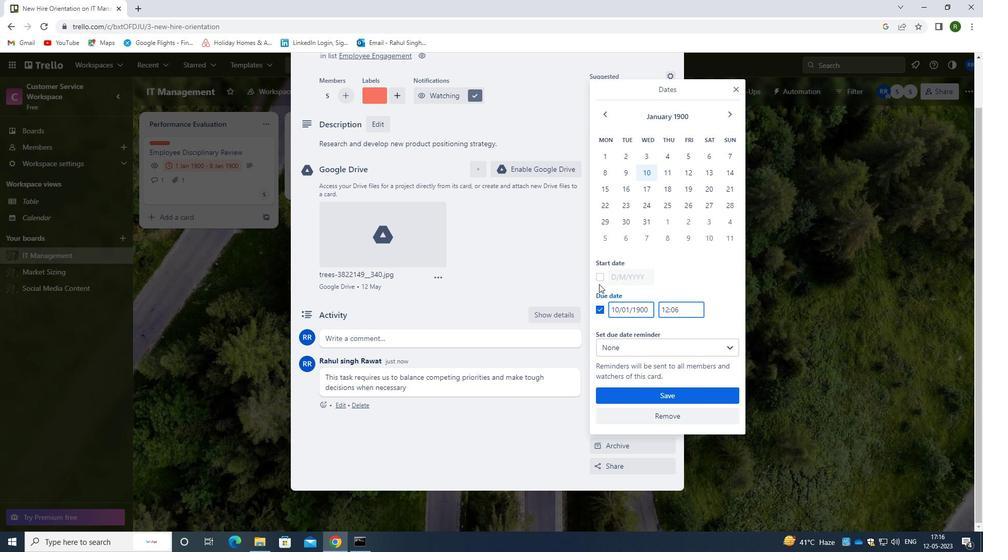 
Action: Mouse pressed left at (596, 278)
Screenshot: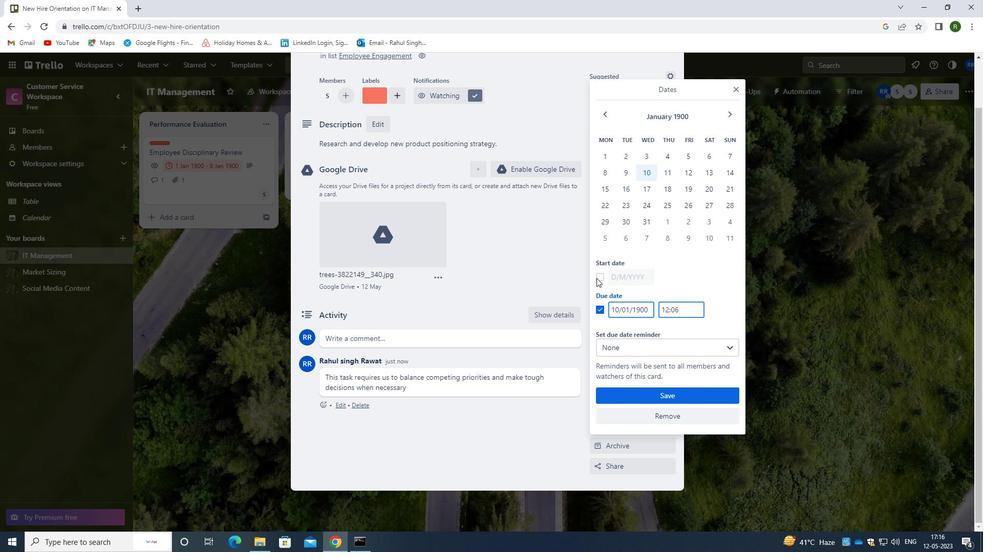
Action: Mouse moved to (618, 277)
Screenshot: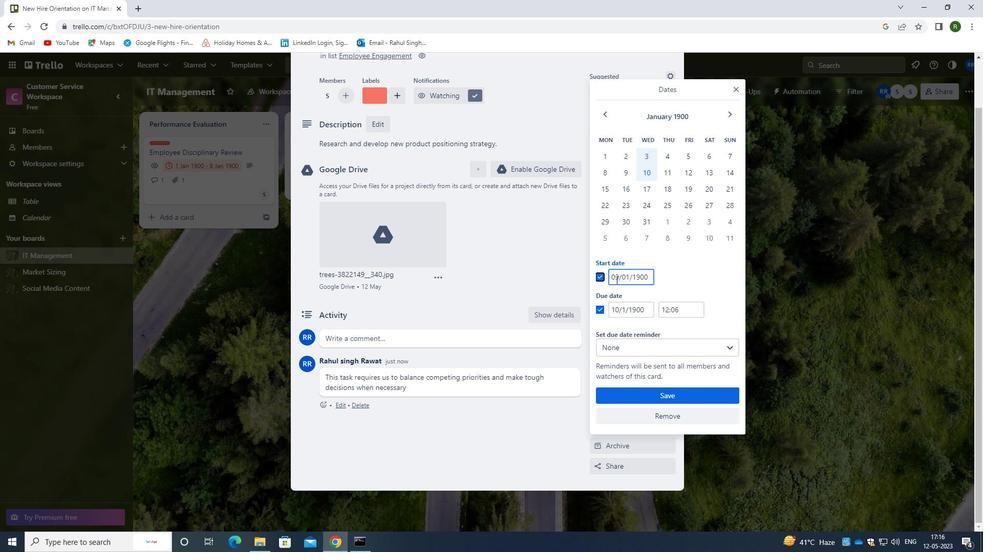 
Action: Mouse pressed left at (618, 277)
Screenshot: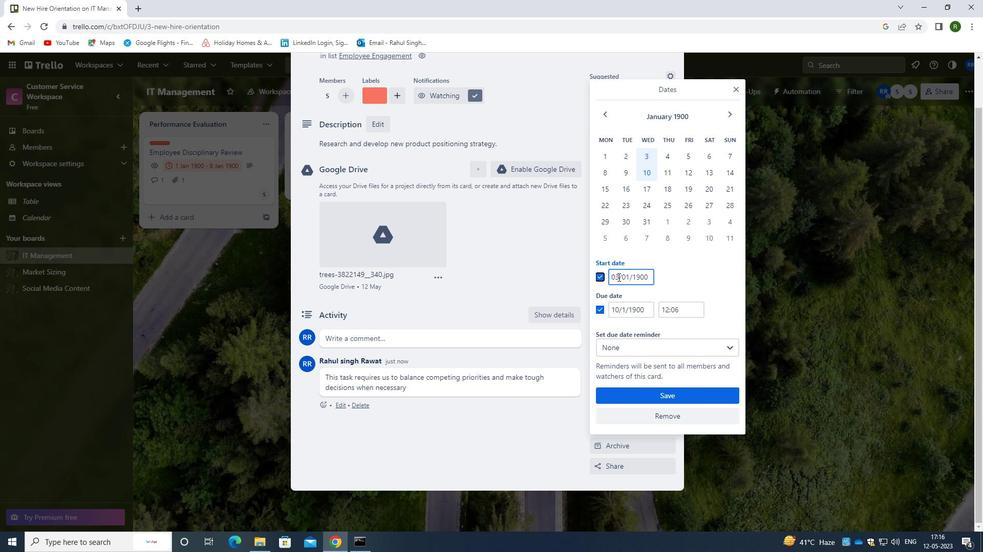 
Action: Mouse moved to (613, 277)
Screenshot: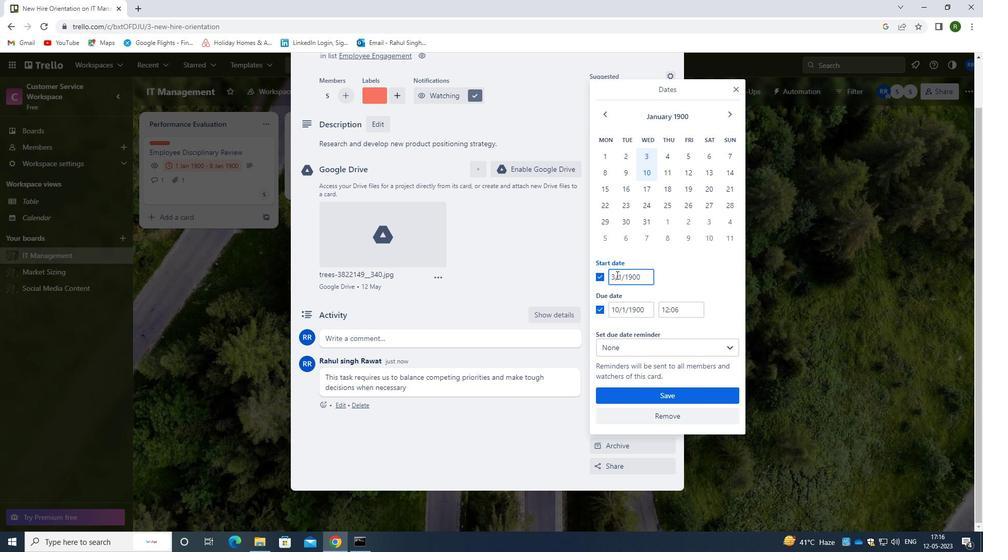 
Action: Mouse pressed left at (613, 277)
Screenshot: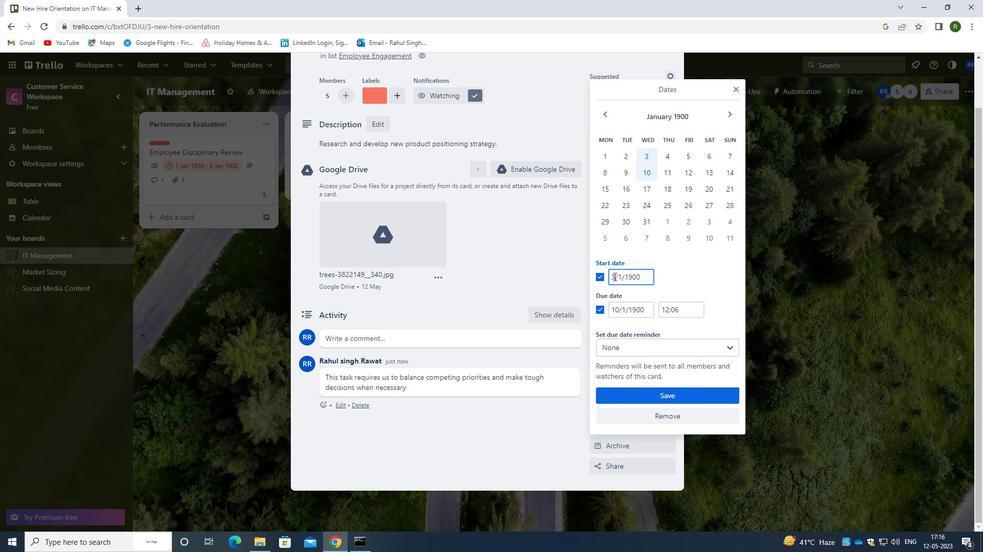 
Action: Mouse moved to (624, 280)
Screenshot: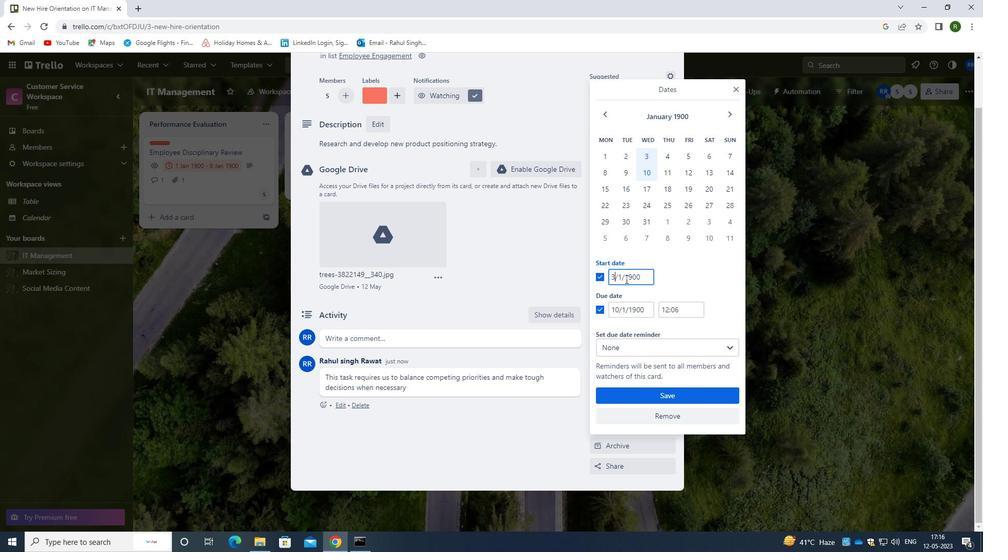 
Action: Key pressed <Key.backspace>4
Screenshot: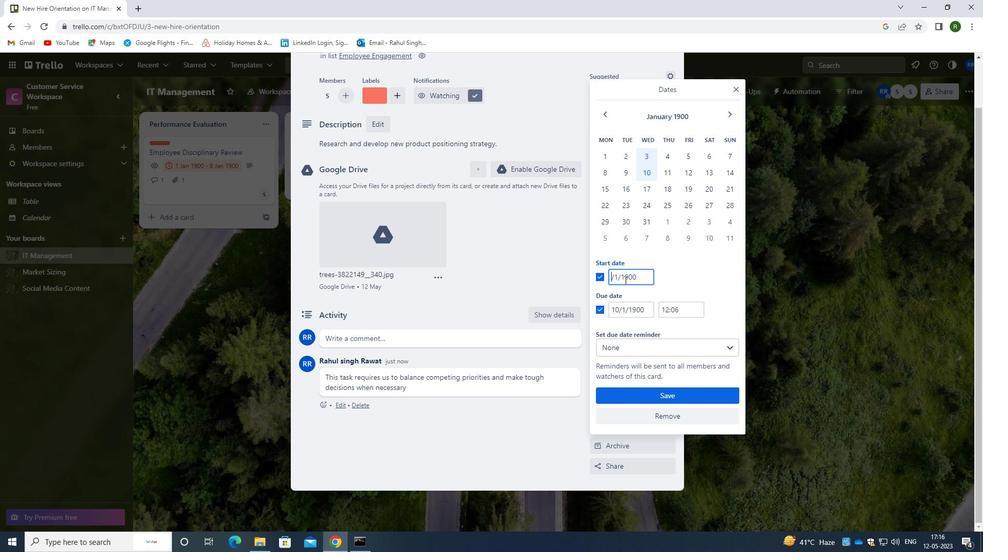 
Action: Mouse moved to (616, 309)
Screenshot: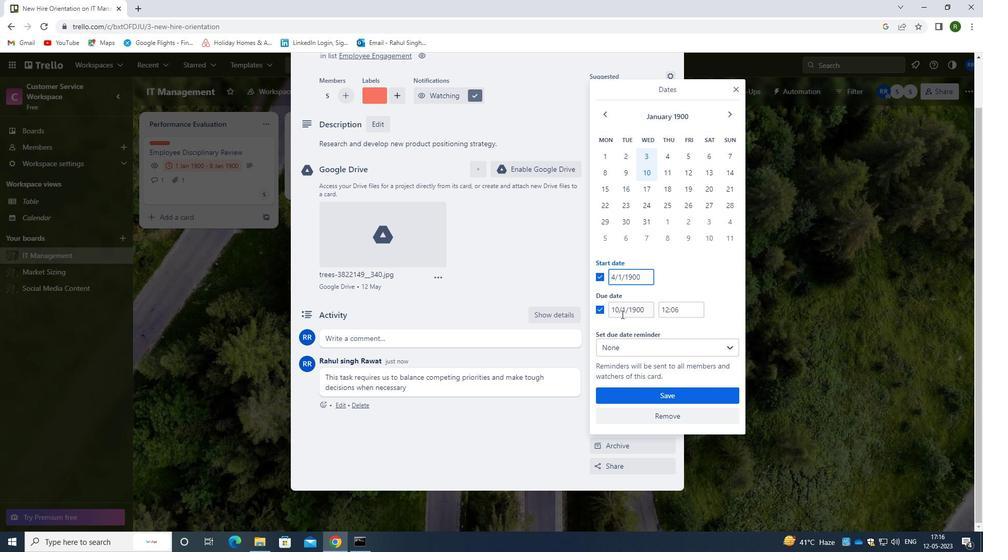 
Action: Mouse pressed left at (616, 309)
Screenshot: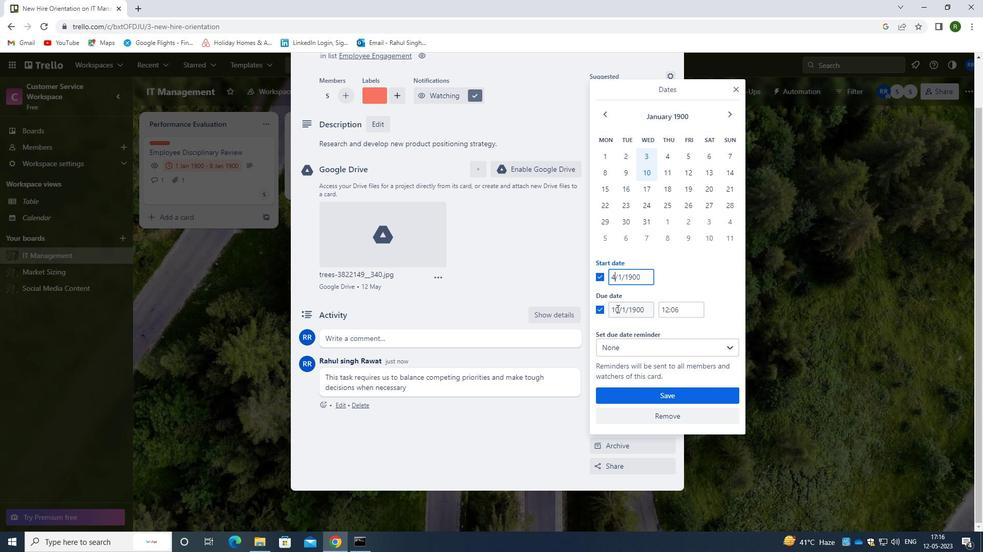 
Action: Mouse moved to (618, 308)
Screenshot: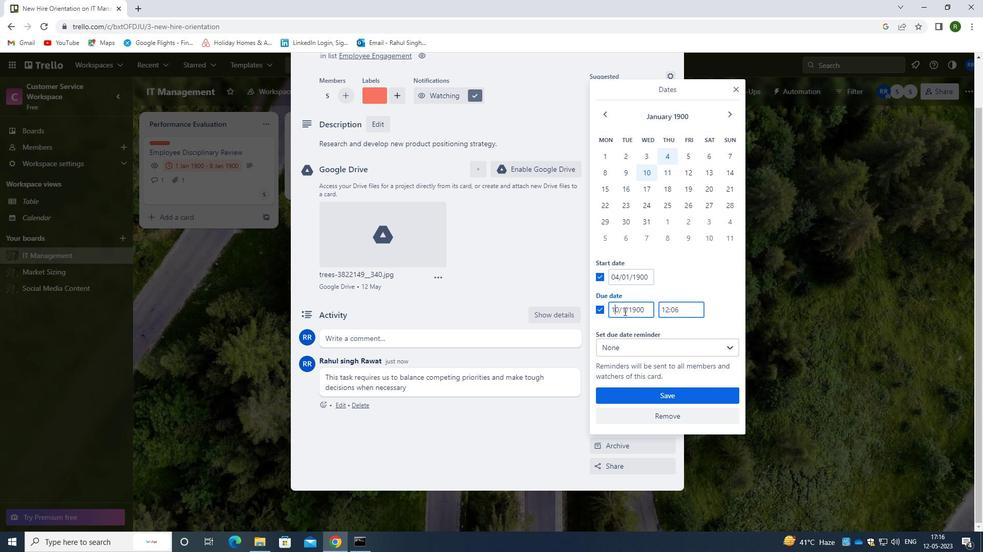 
Action: Mouse pressed left at (618, 308)
Screenshot: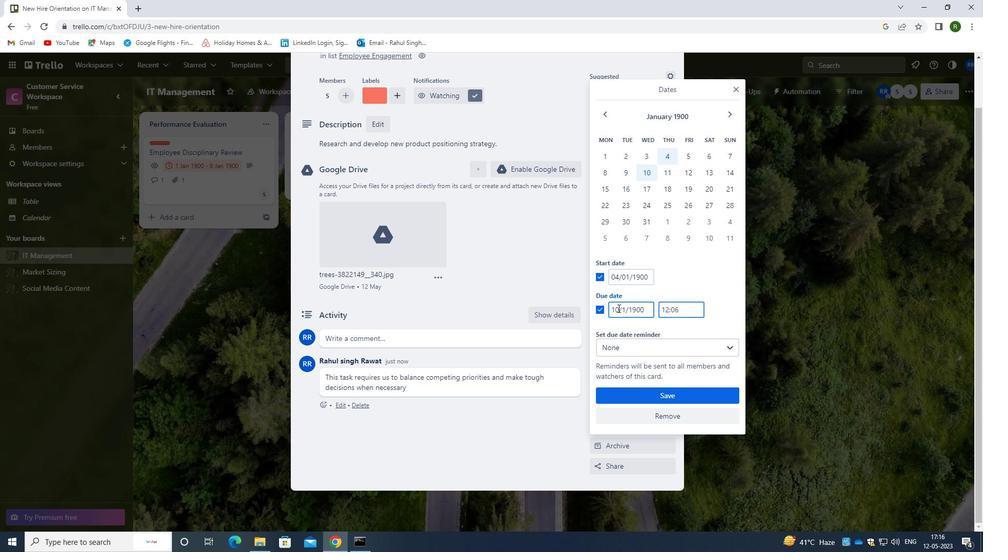 
Action: Mouse moved to (630, 315)
Screenshot: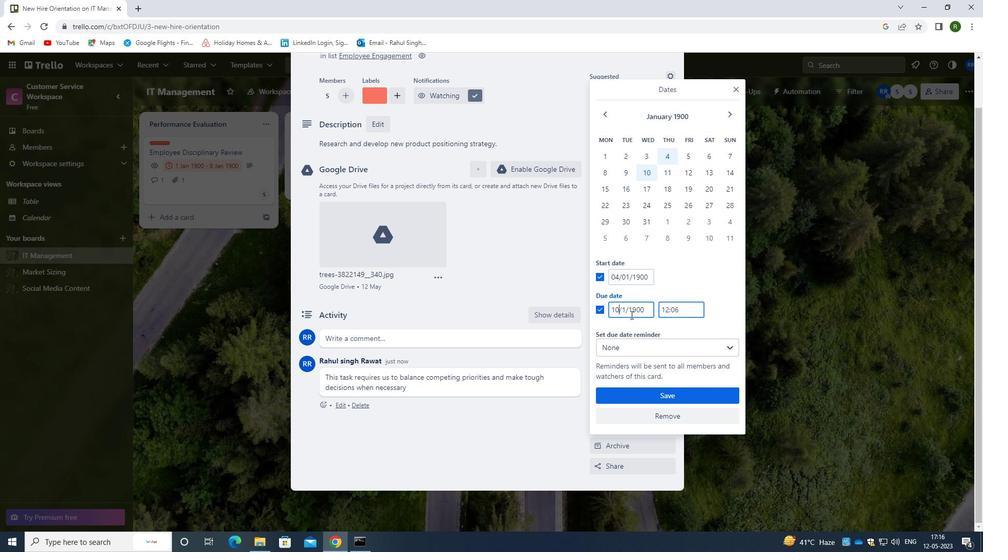 
Action: Key pressed <Key.backspace>1
Screenshot: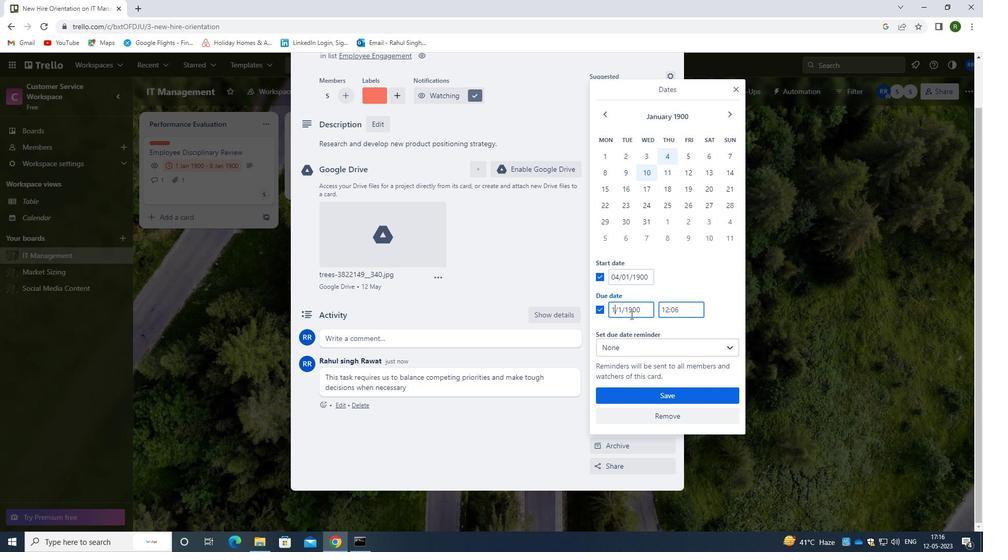 
Action: Mouse moved to (660, 398)
Screenshot: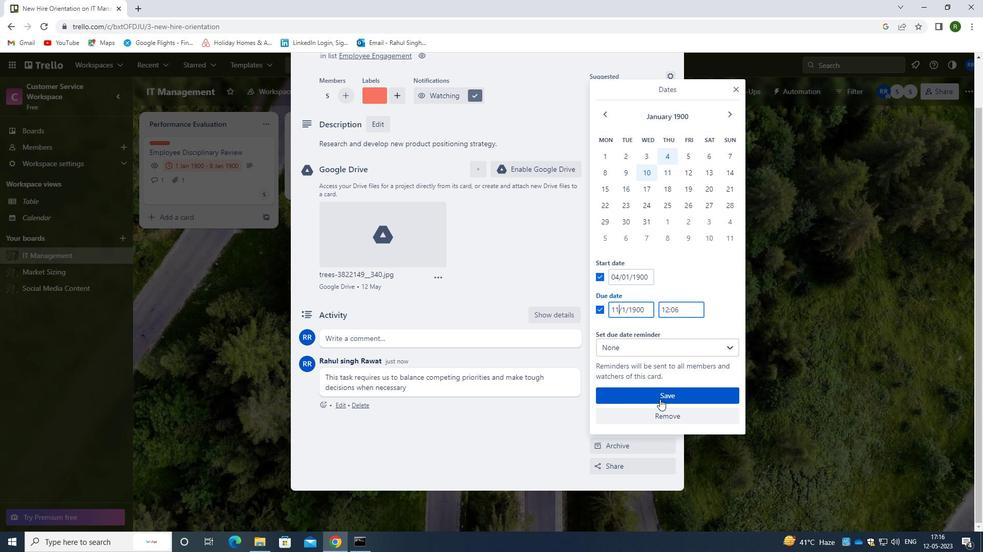 
Action: Mouse pressed left at (660, 398)
Screenshot: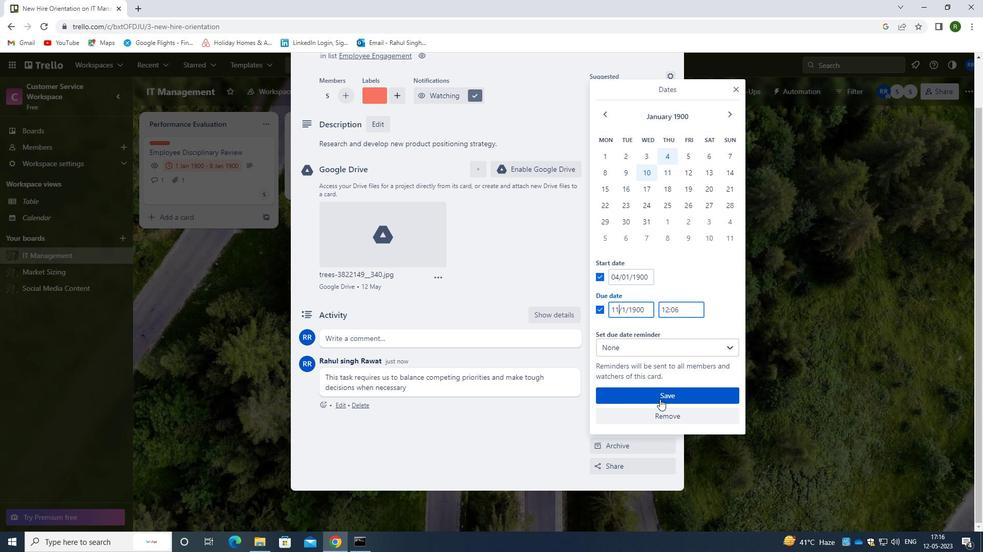 
Action: Mouse moved to (762, 307)
Screenshot: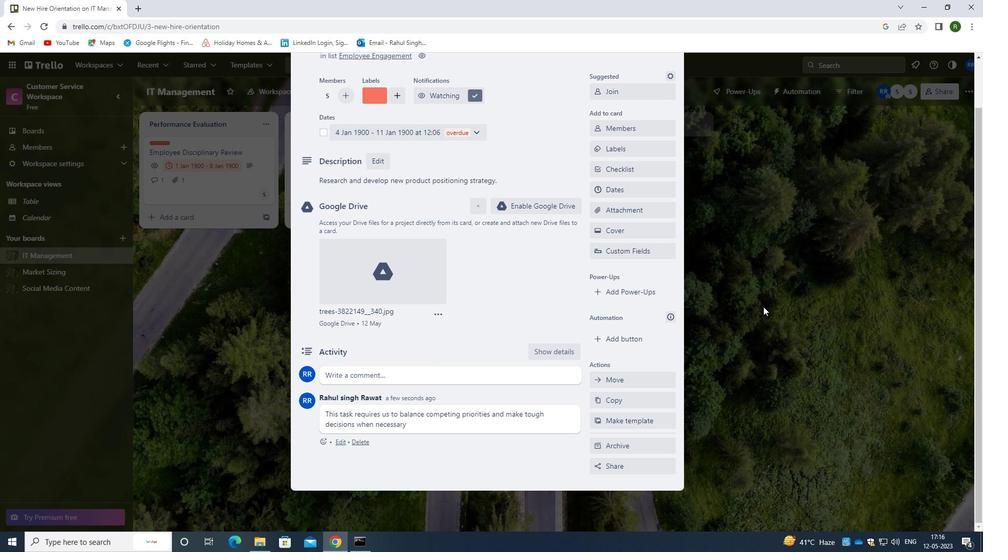 
Action: Mouse scrolled (762, 307) with delta (0, 0)
Screenshot: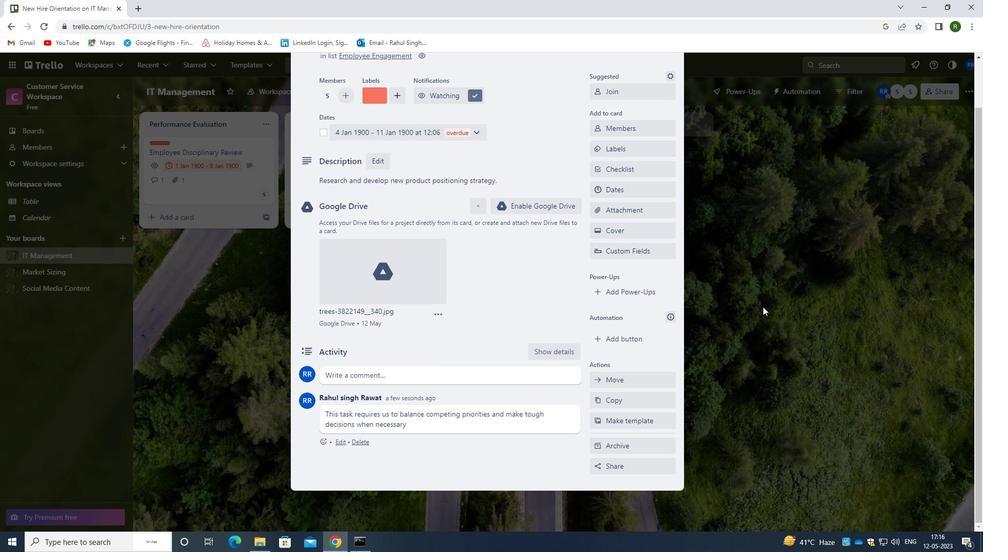 
Action: Mouse scrolled (762, 307) with delta (0, 0)
Screenshot: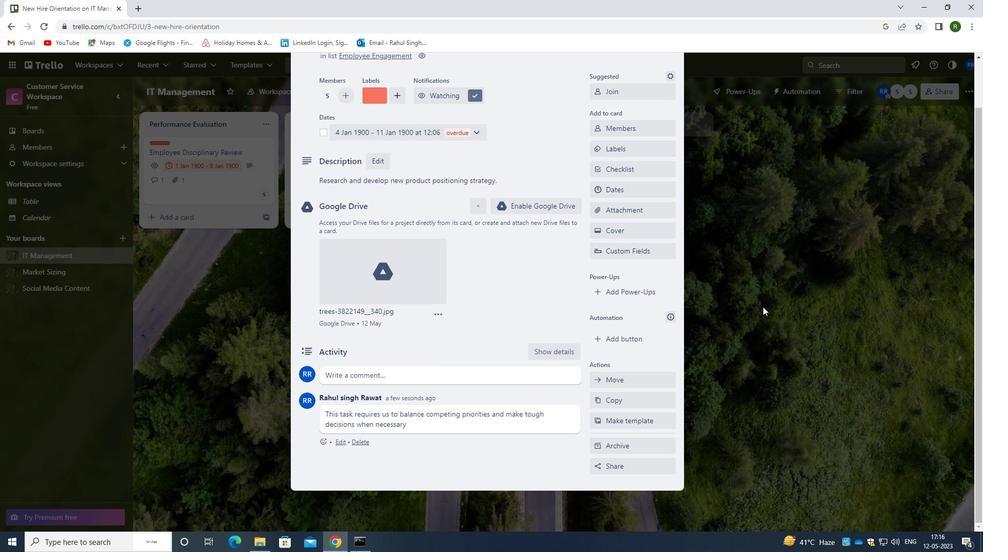 
Action: Mouse scrolled (762, 307) with delta (0, 0)
Screenshot: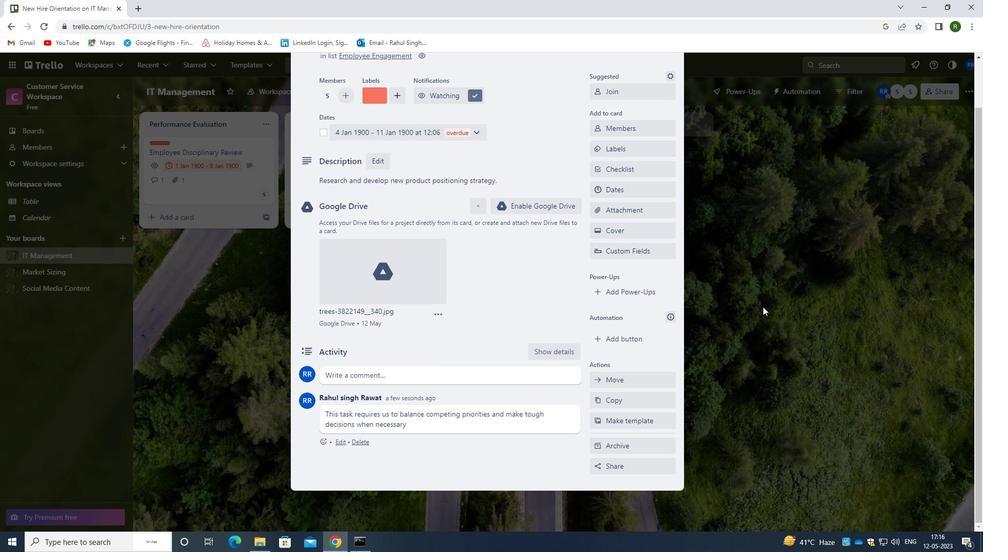 
Action: Mouse scrolled (762, 307) with delta (0, 0)
Screenshot: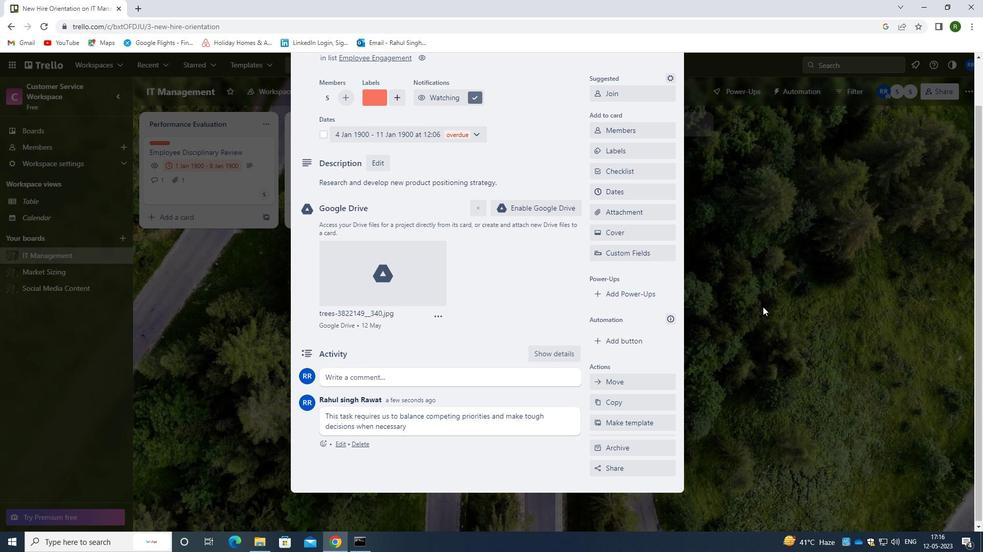 
Action: Mouse moved to (761, 307)
Screenshot: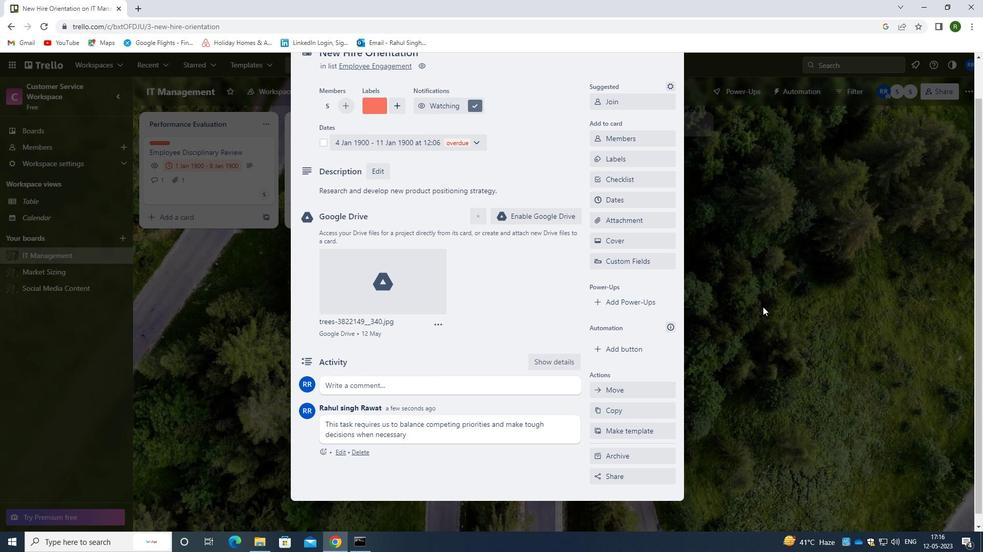 
